Task: Check the sale-to-list ratio of large kitchen in the last 5 years.
Action: Mouse moved to (983, 222)
Screenshot: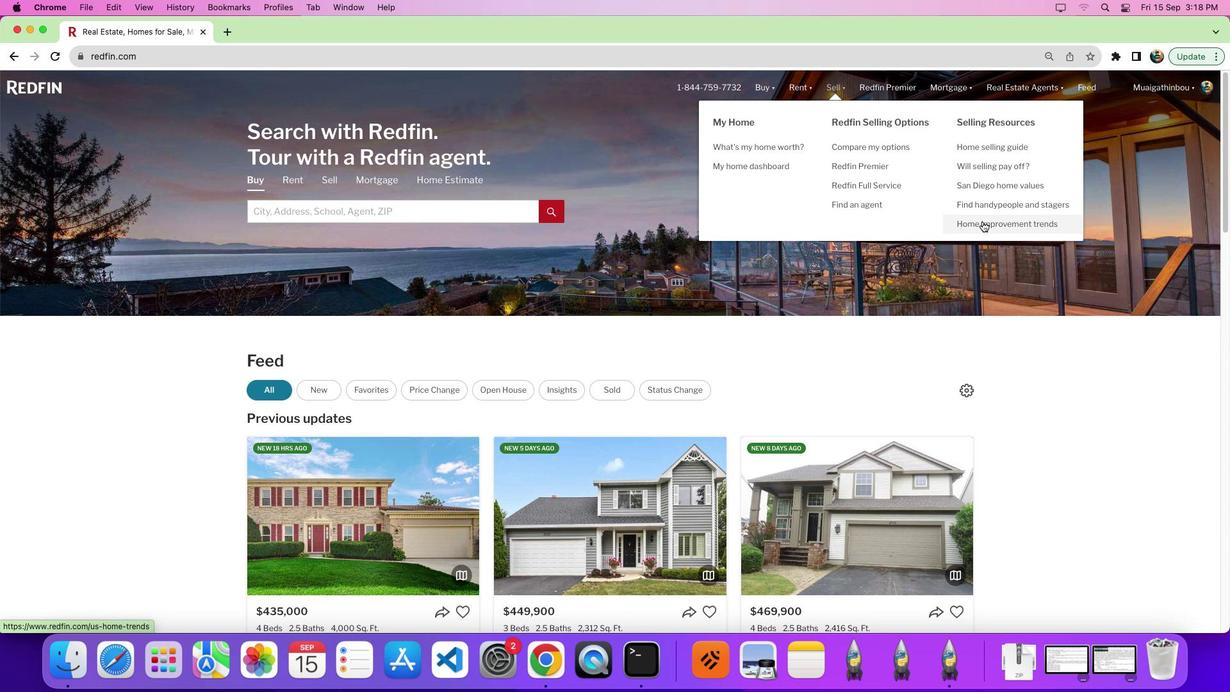 
Action: Mouse pressed left at (983, 222)
Screenshot: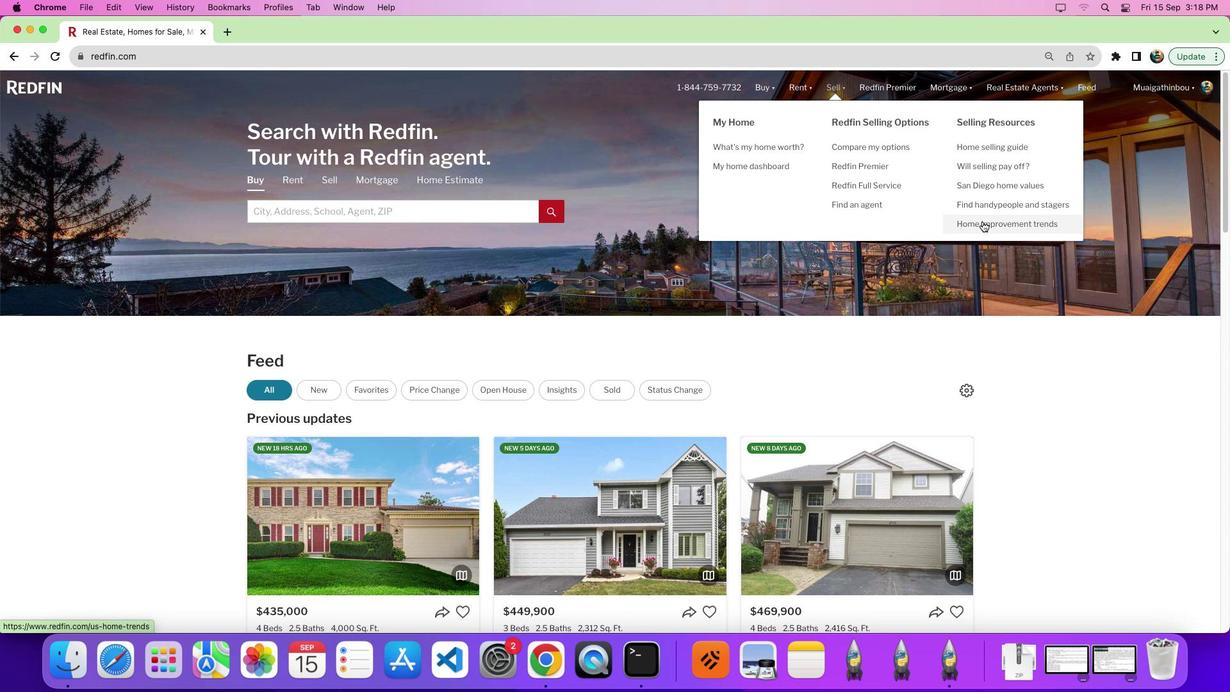 
Action: Mouse pressed left at (983, 222)
Screenshot: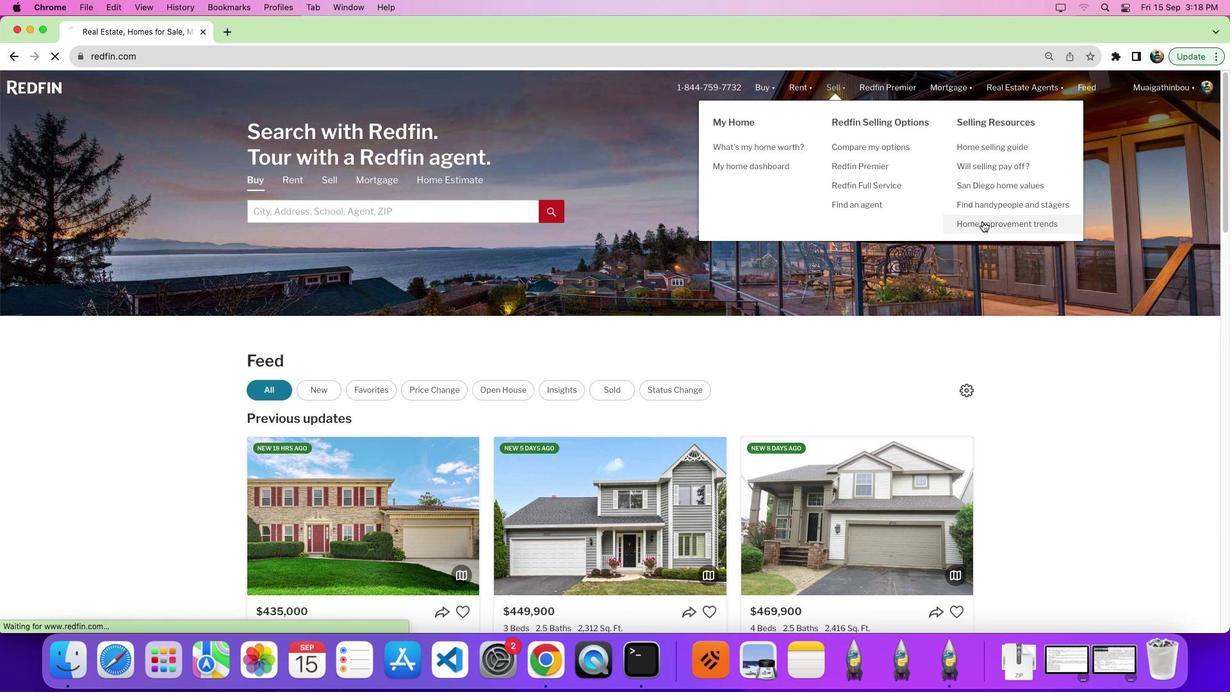
Action: Mouse moved to (344, 247)
Screenshot: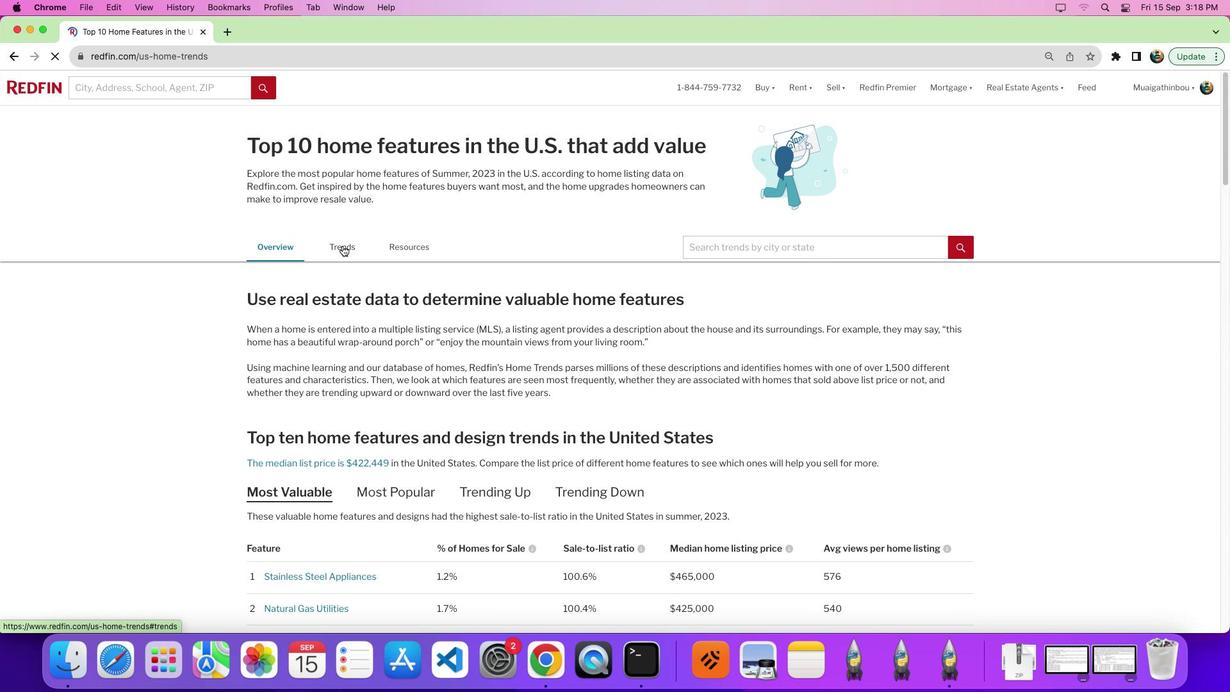 
Action: Mouse pressed left at (344, 247)
Screenshot: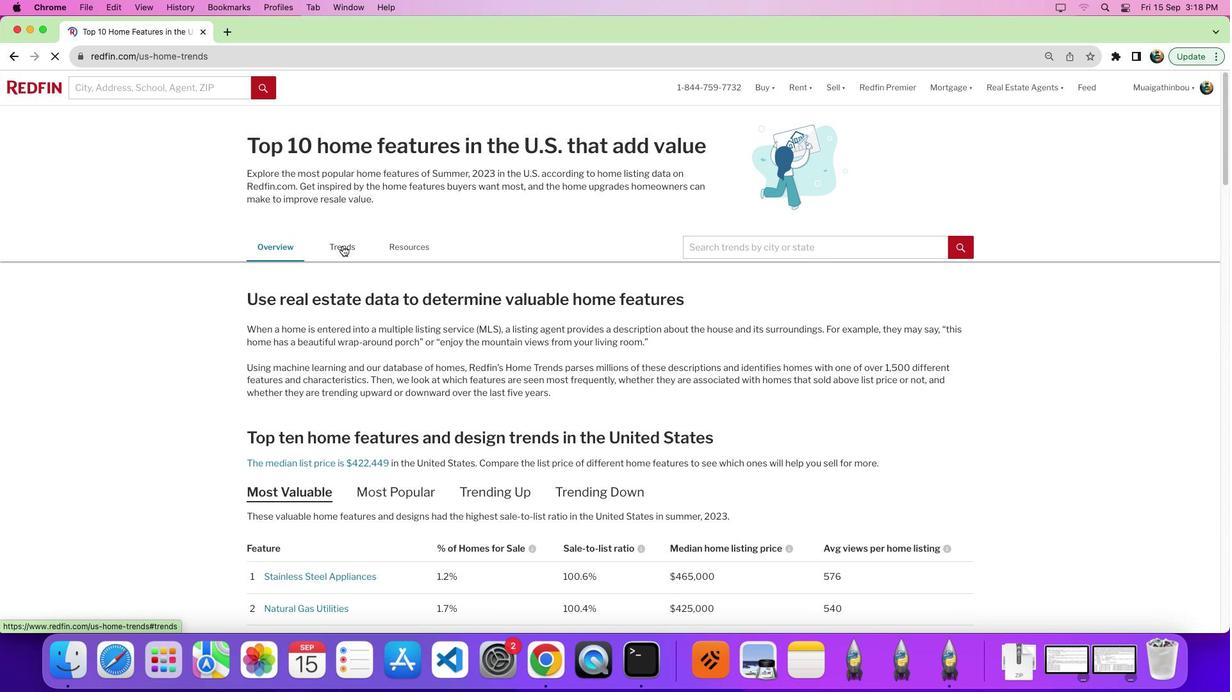 
Action: Mouse moved to (537, 345)
Screenshot: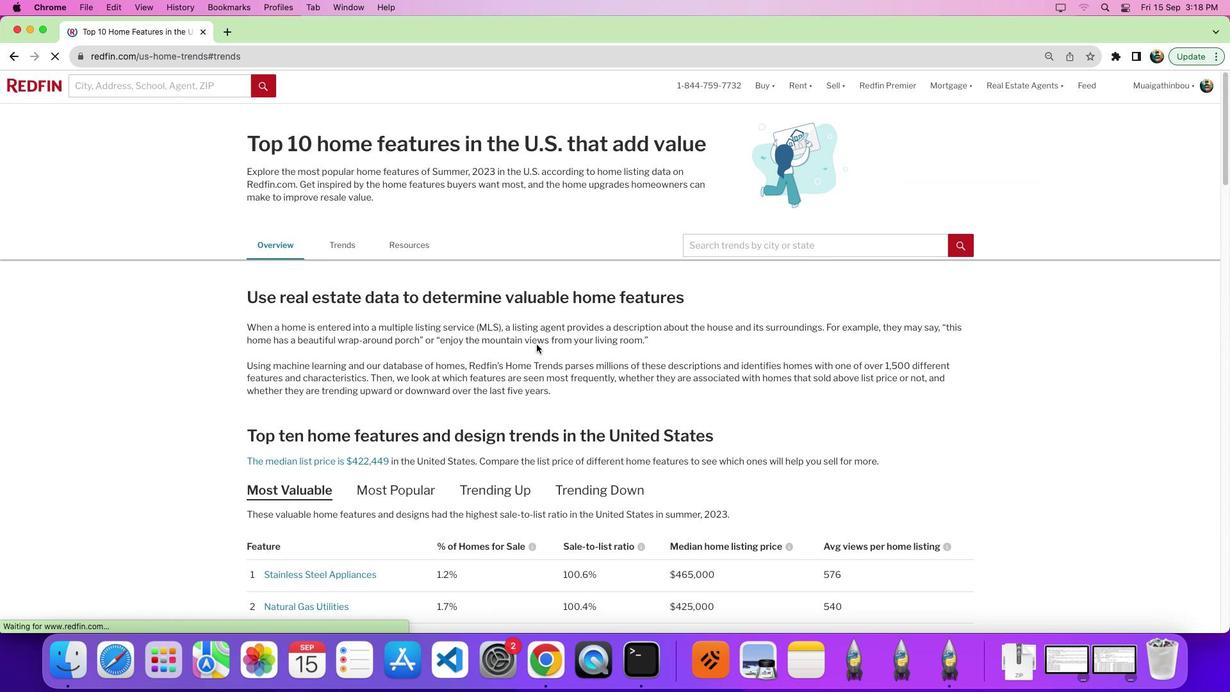 
Action: Mouse scrolled (537, 345) with delta (1, 0)
Screenshot: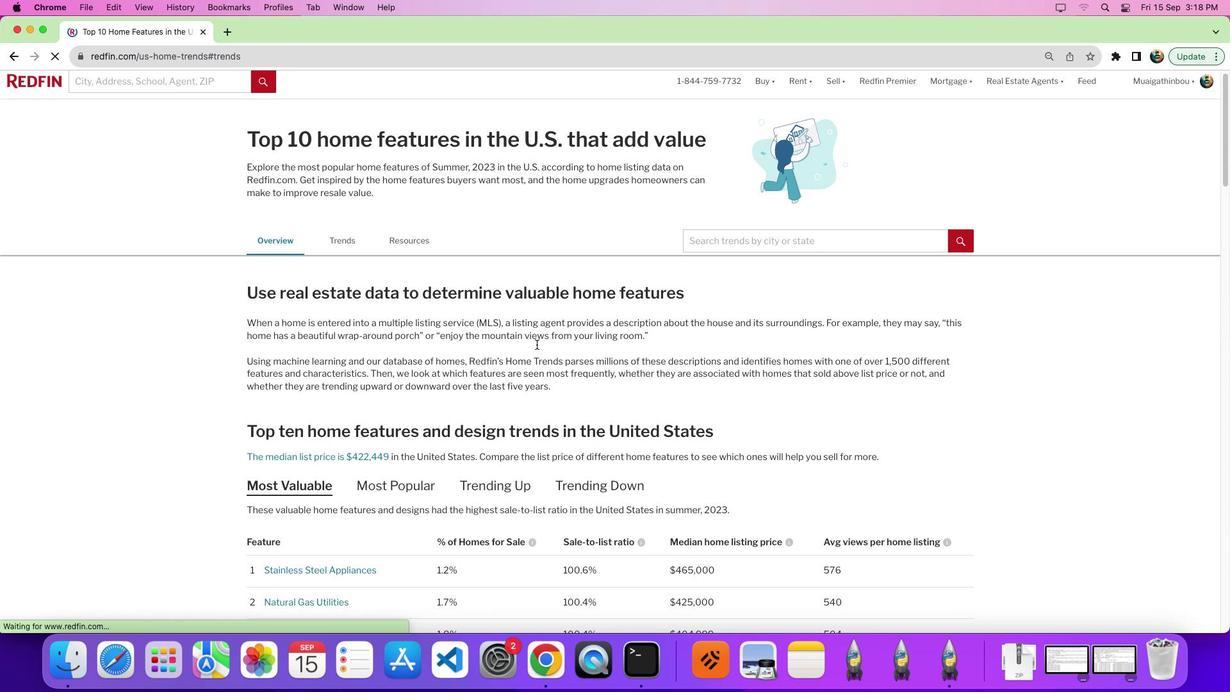 
Action: Mouse moved to (538, 345)
Screenshot: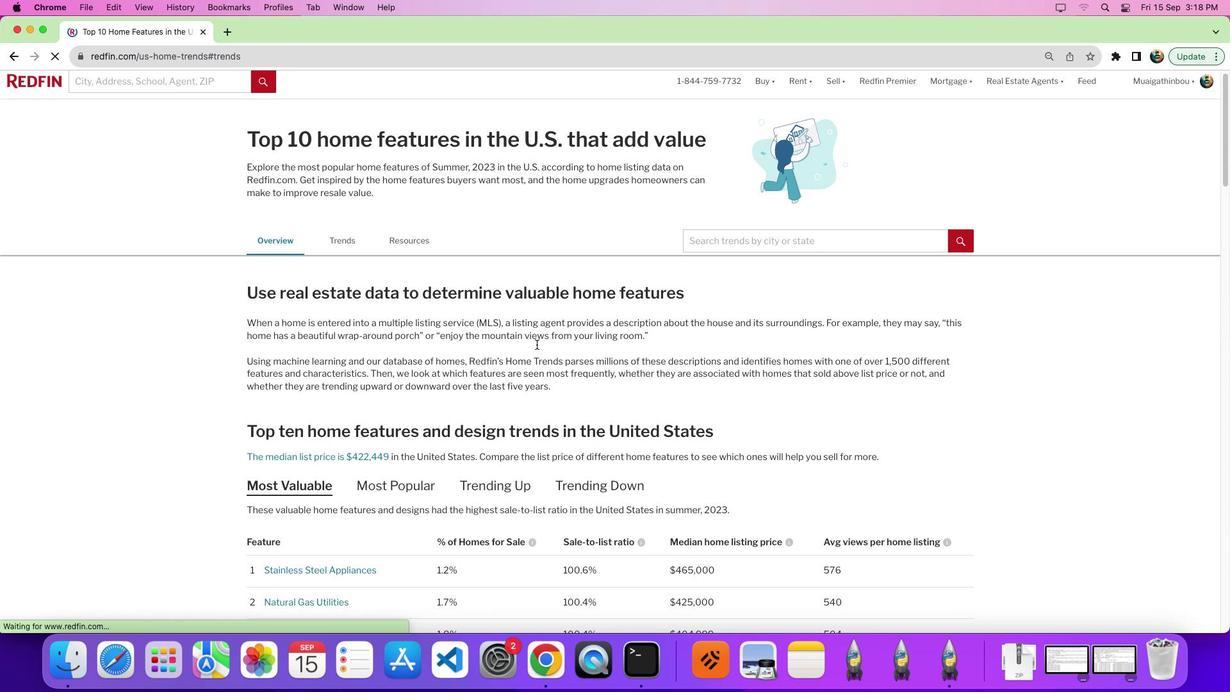 
Action: Mouse scrolled (538, 345) with delta (1, 0)
Screenshot: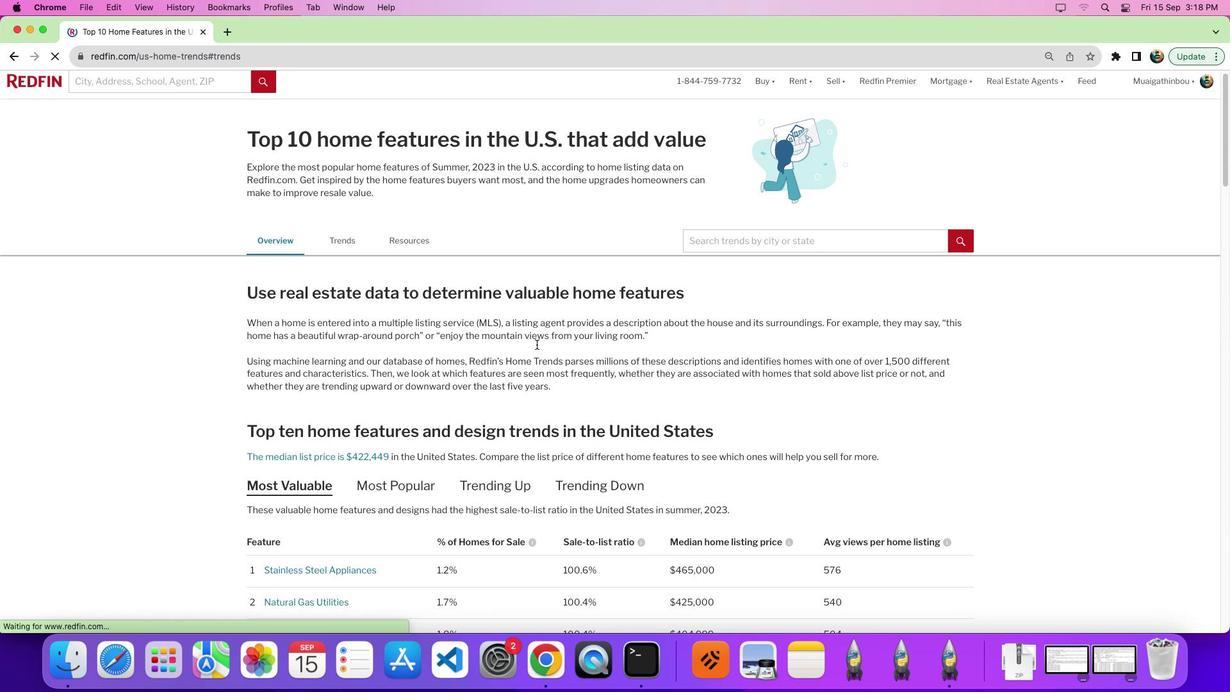
Action: Mouse scrolled (538, 345) with delta (1, -2)
Screenshot: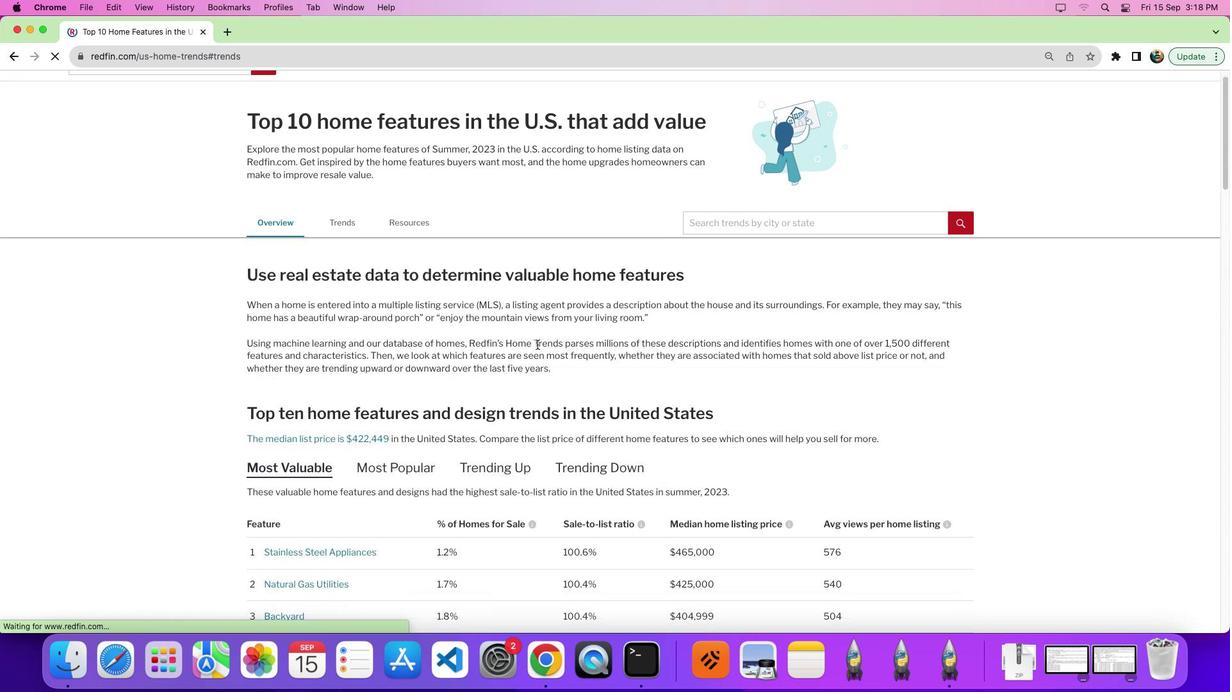 
Action: Mouse moved to (547, 428)
Screenshot: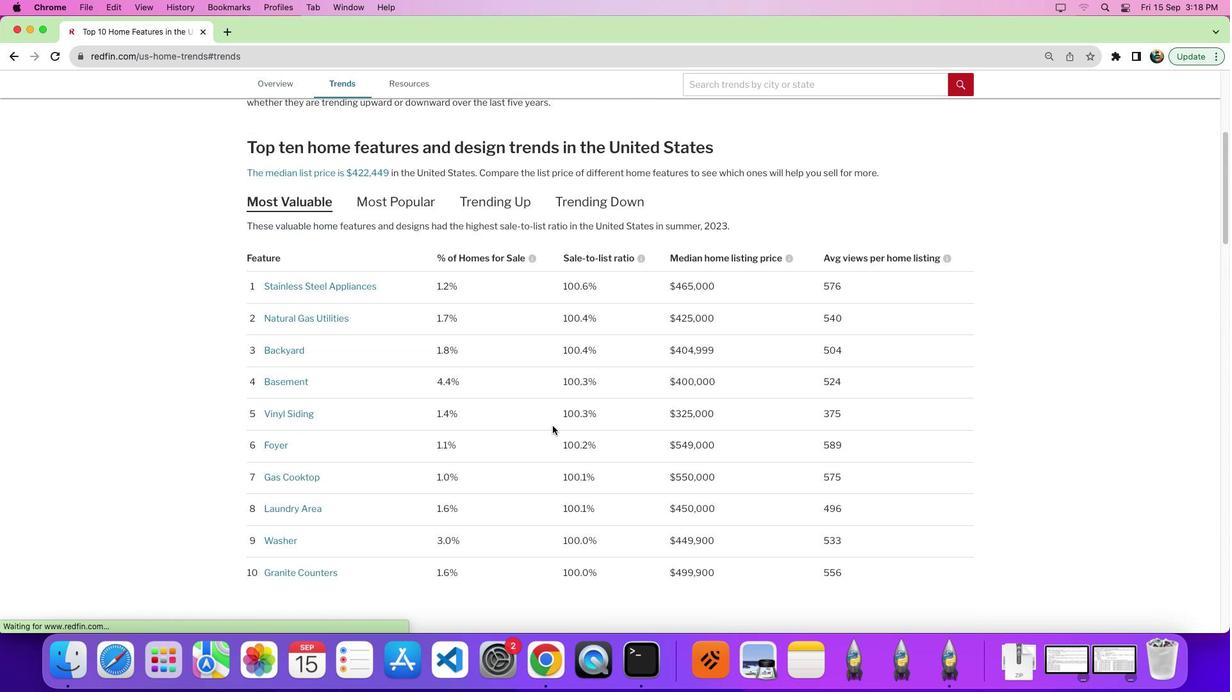 
Action: Mouse scrolled (547, 428) with delta (1, 0)
Screenshot: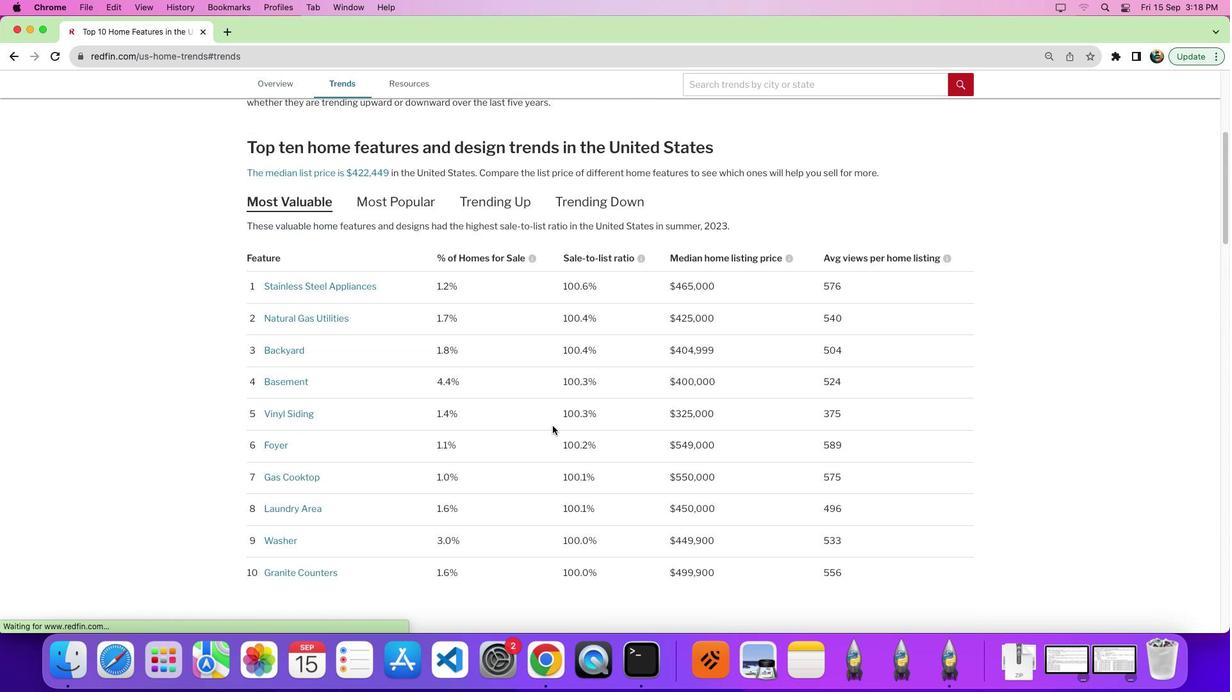 
Action: Mouse moved to (547, 428)
Screenshot: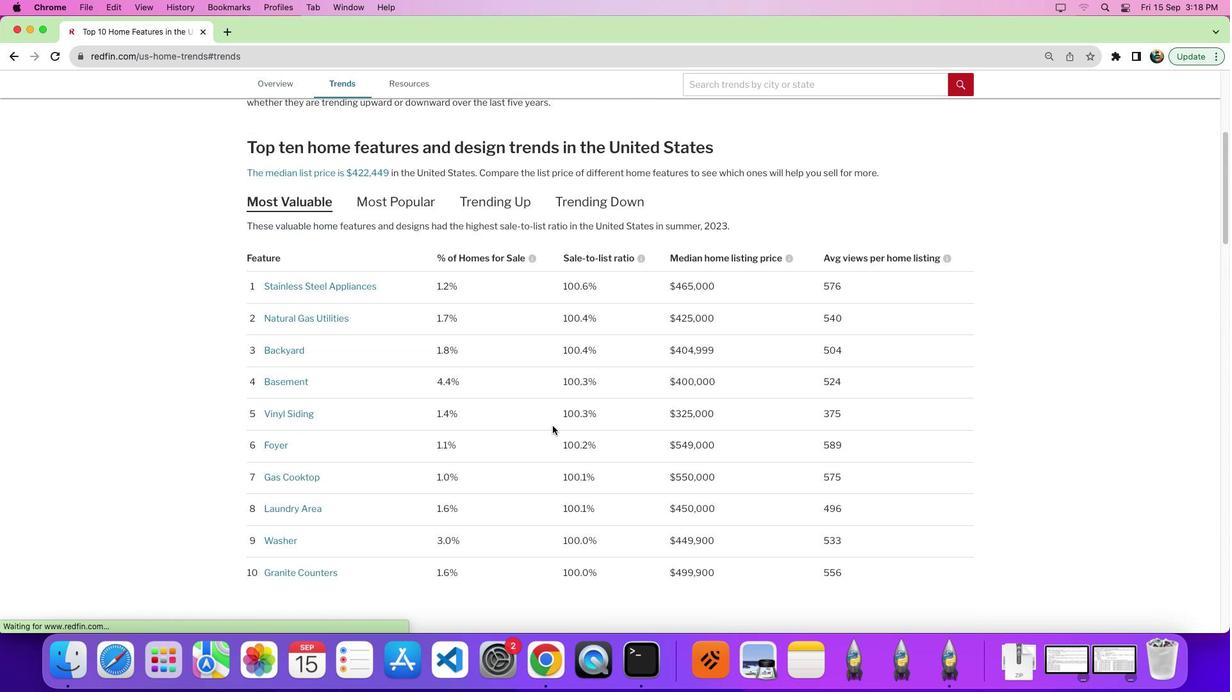 
Action: Mouse scrolled (547, 428) with delta (1, 0)
Screenshot: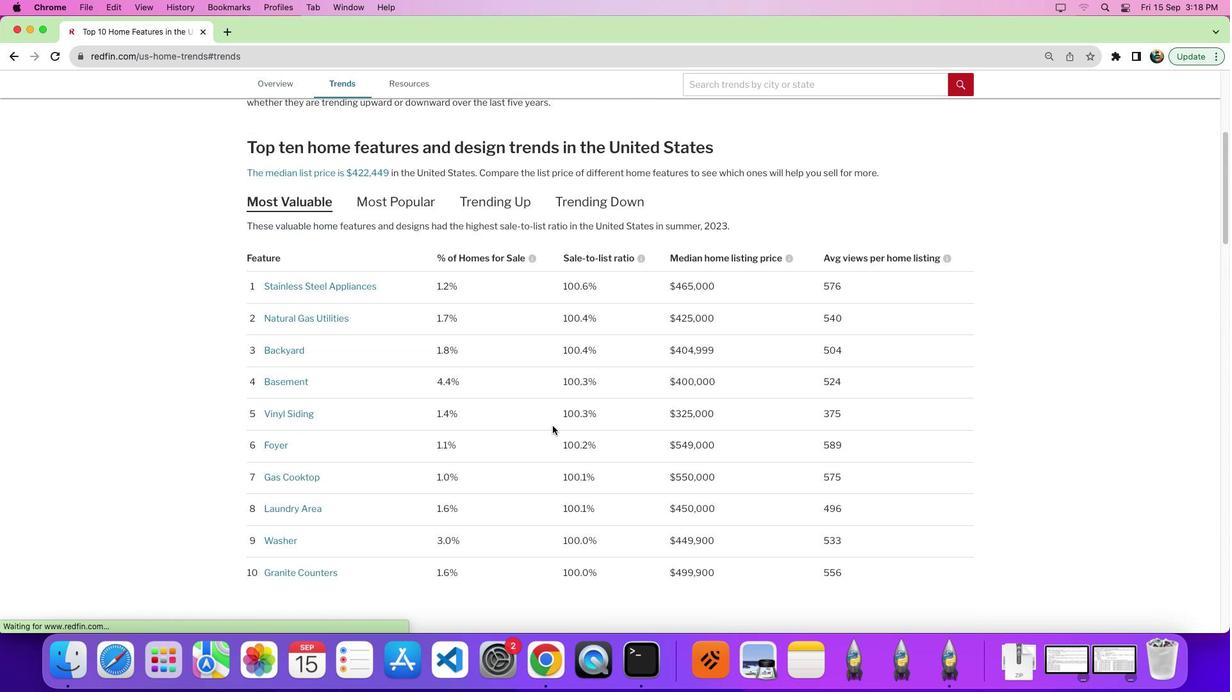 
Action: Mouse moved to (548, 428)
Screenshot: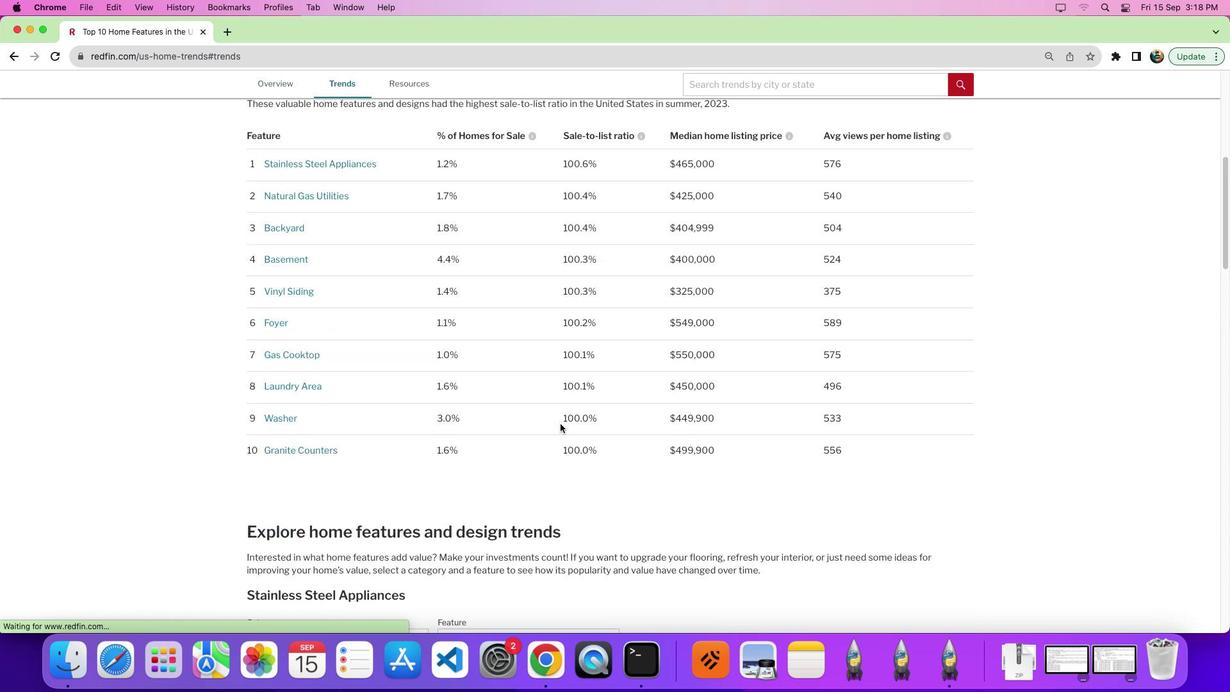 
Action: Mouse scrolled (548, 428) with delta (1, -3)
Screenshot: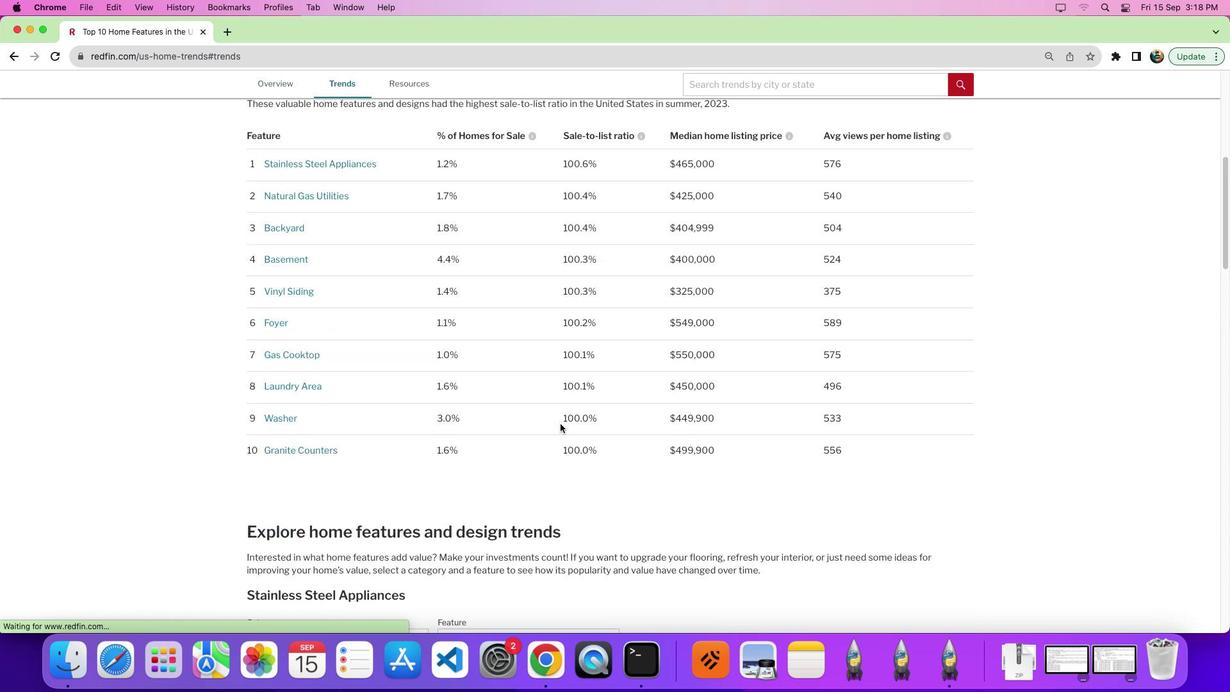 
Action: Mouse moved to (590, 417)
Screenshot: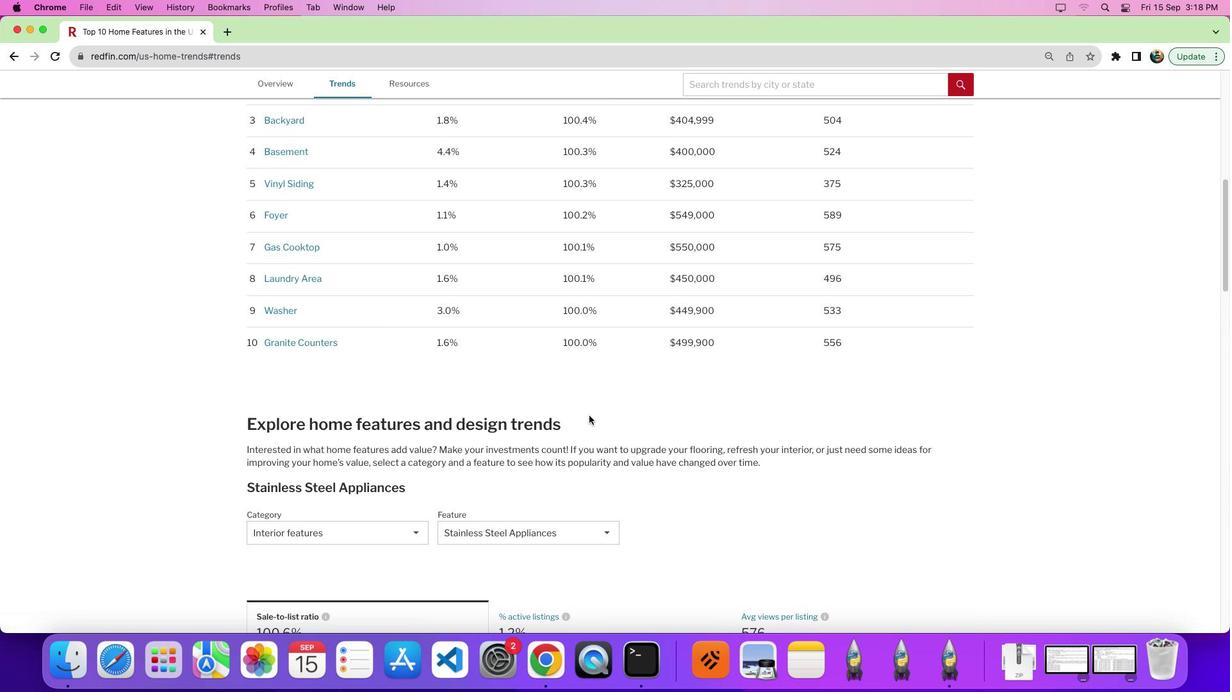 
Action: Mouse scrolled (590, 417) with delta (1, 0)
Screenshot: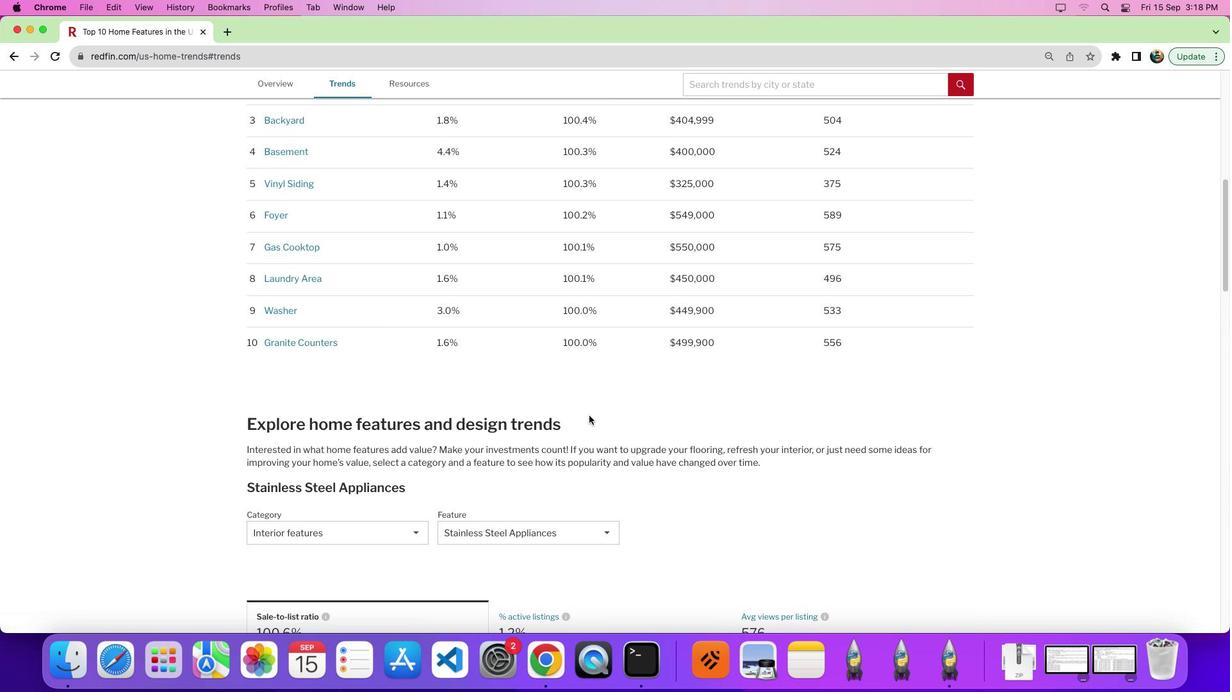 
Action: Mouse scrolled (590, 417) with delta (1, 0)
Screenshot: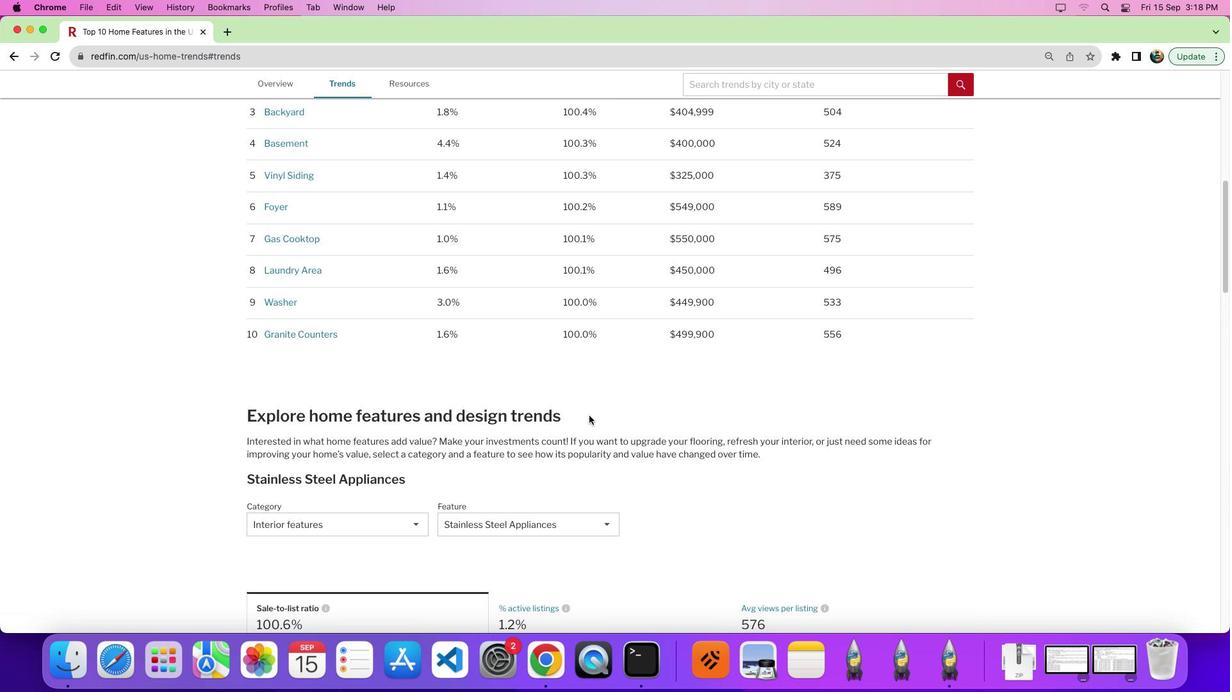 
Action: Mouse scrolled (590, 417) with delta (1, -1)
Screenshot: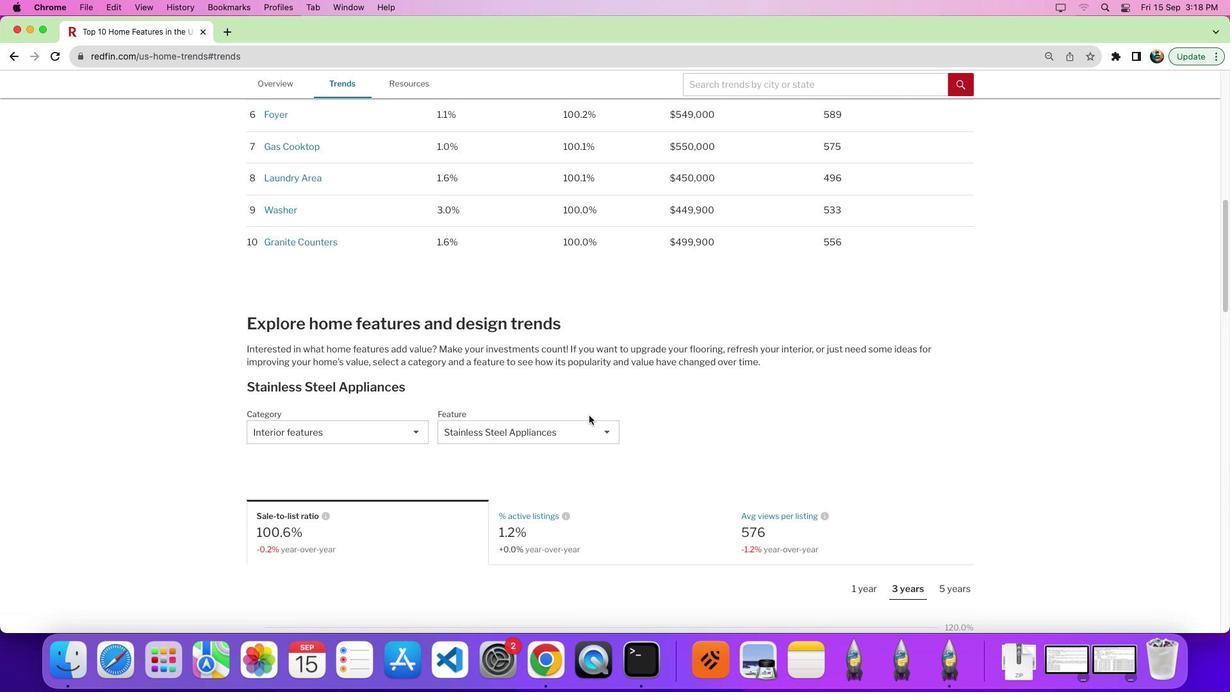 
Action: Mouse moved to (342, 349)
Screenshot: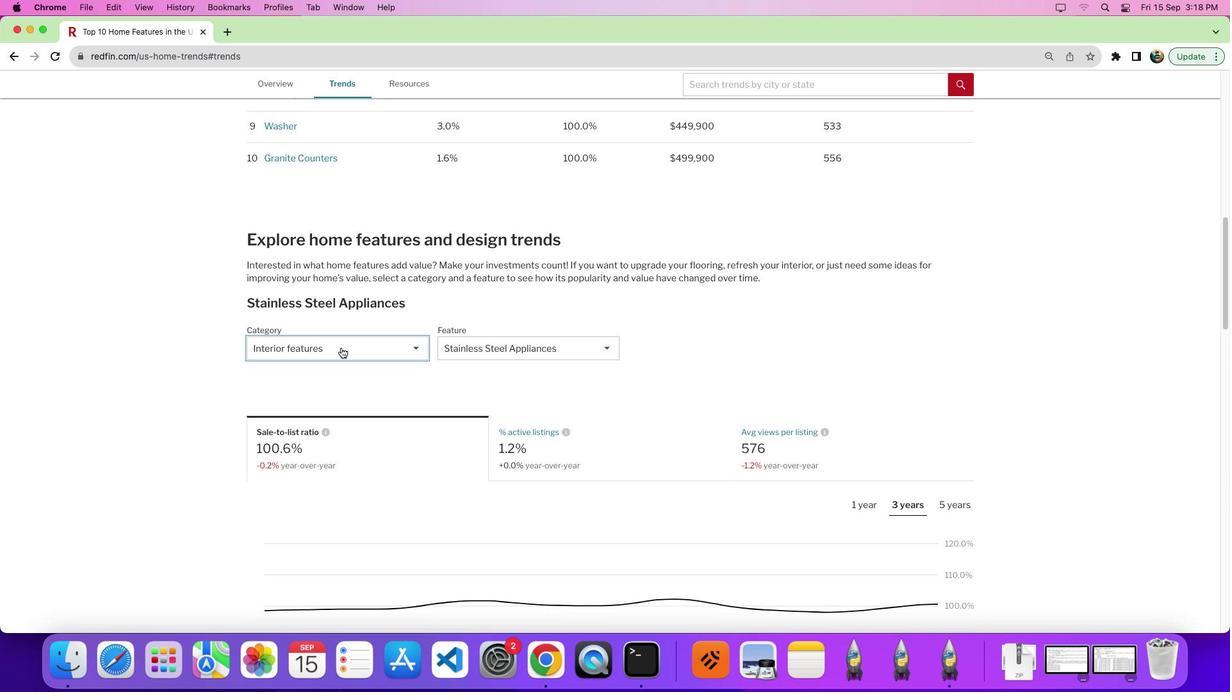 
Action: Mouse pressed left at (342, 349)
Screenshot: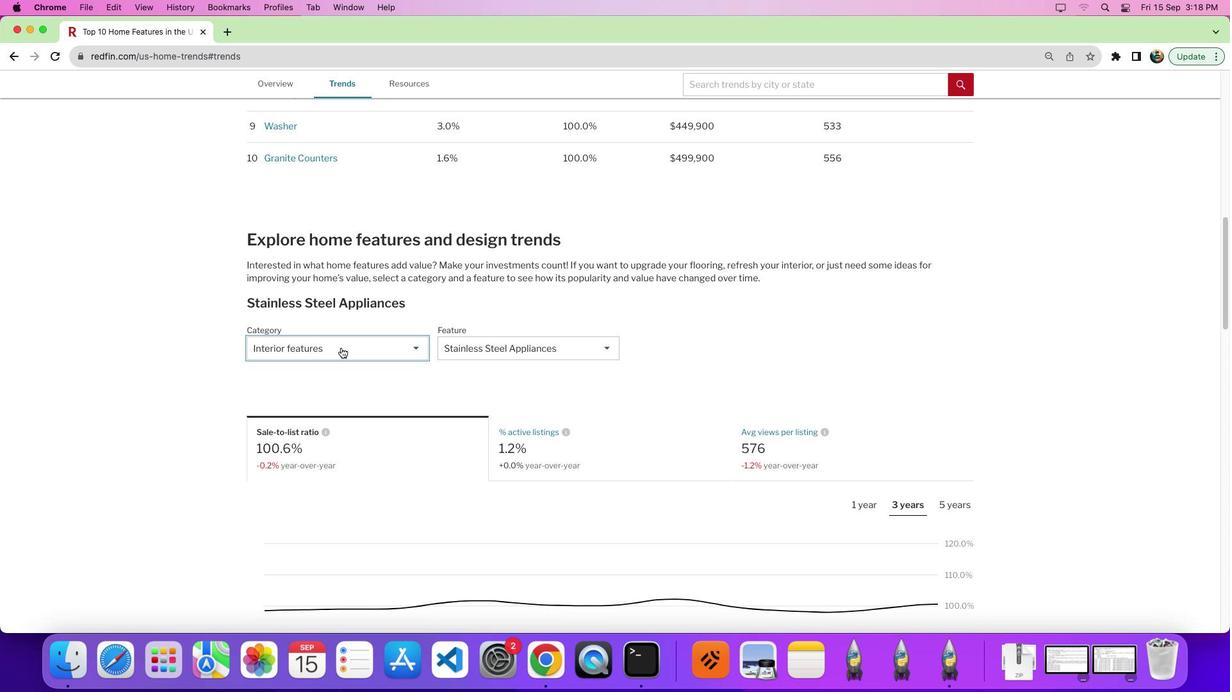 
Action: Mouse moved to (354, 402)
Screenshot: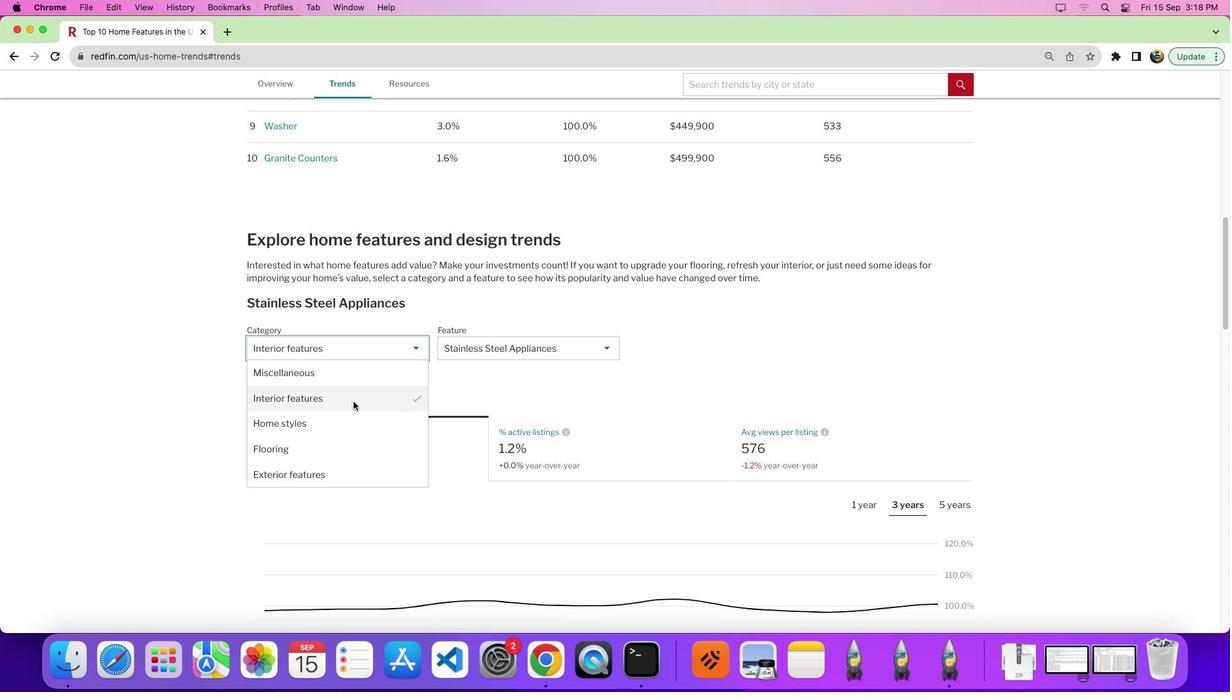 
Action: Mouse pressed left at (354, 402)
Screenshot: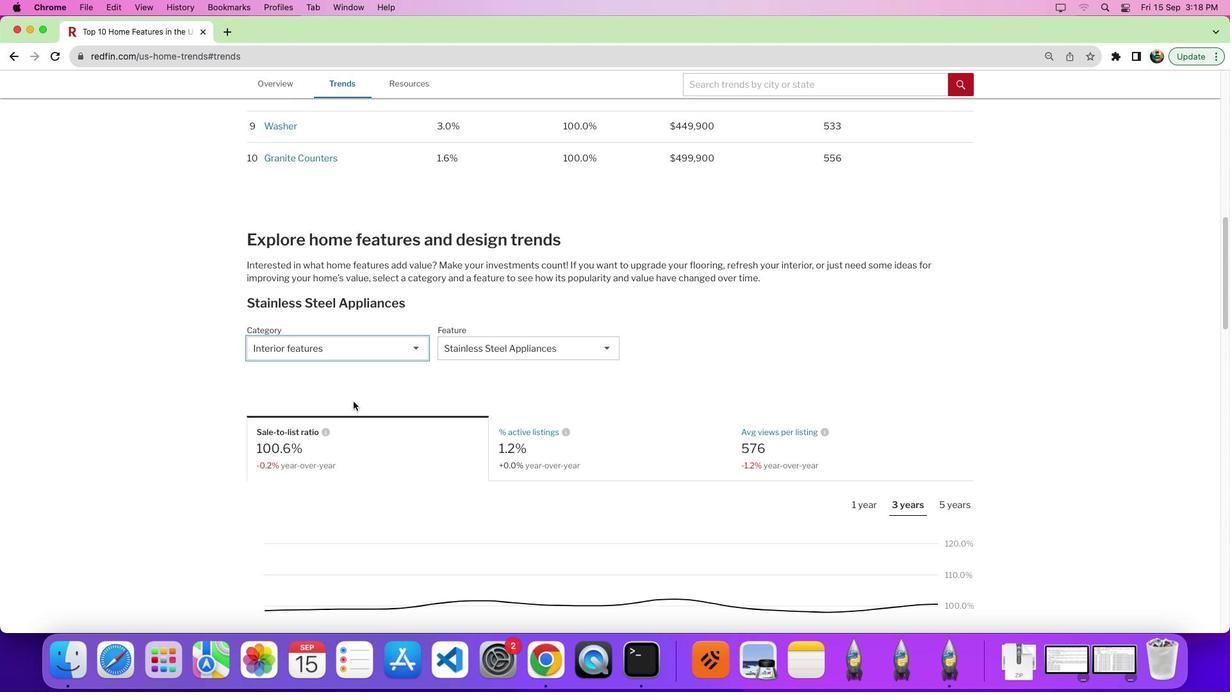 
Action: Mouse moved to (527, 346)
Screenshot: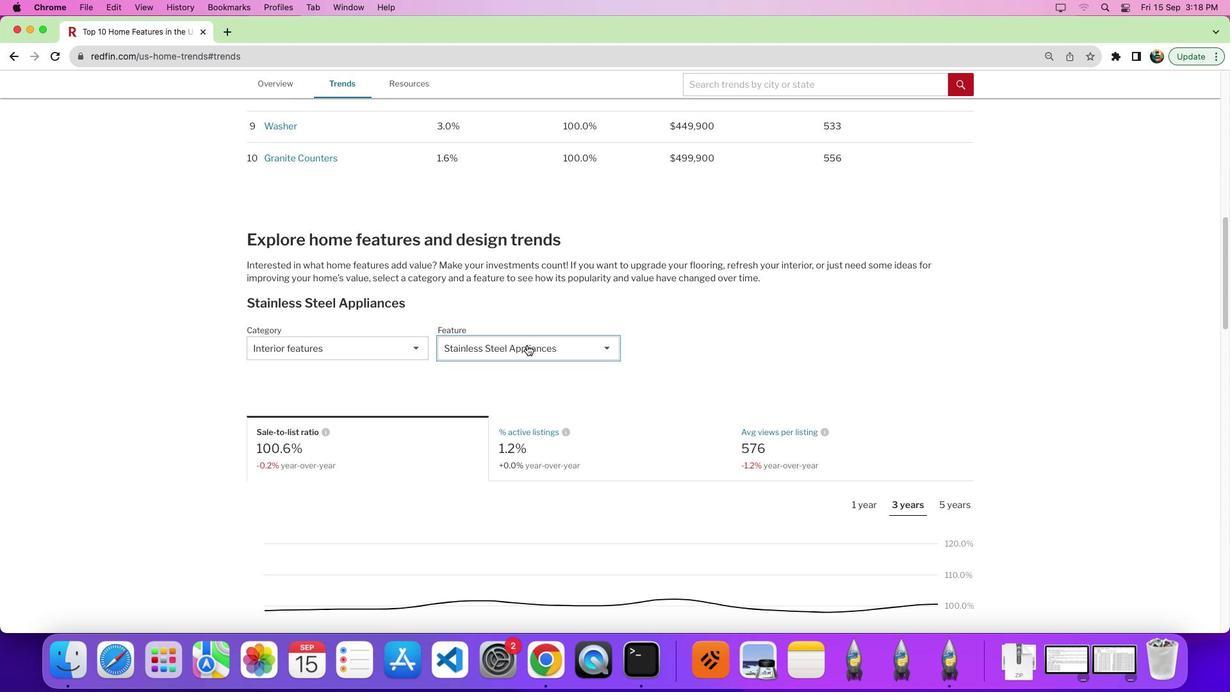 
Action: Mouse pressed left at (527, 346)
Screenshot: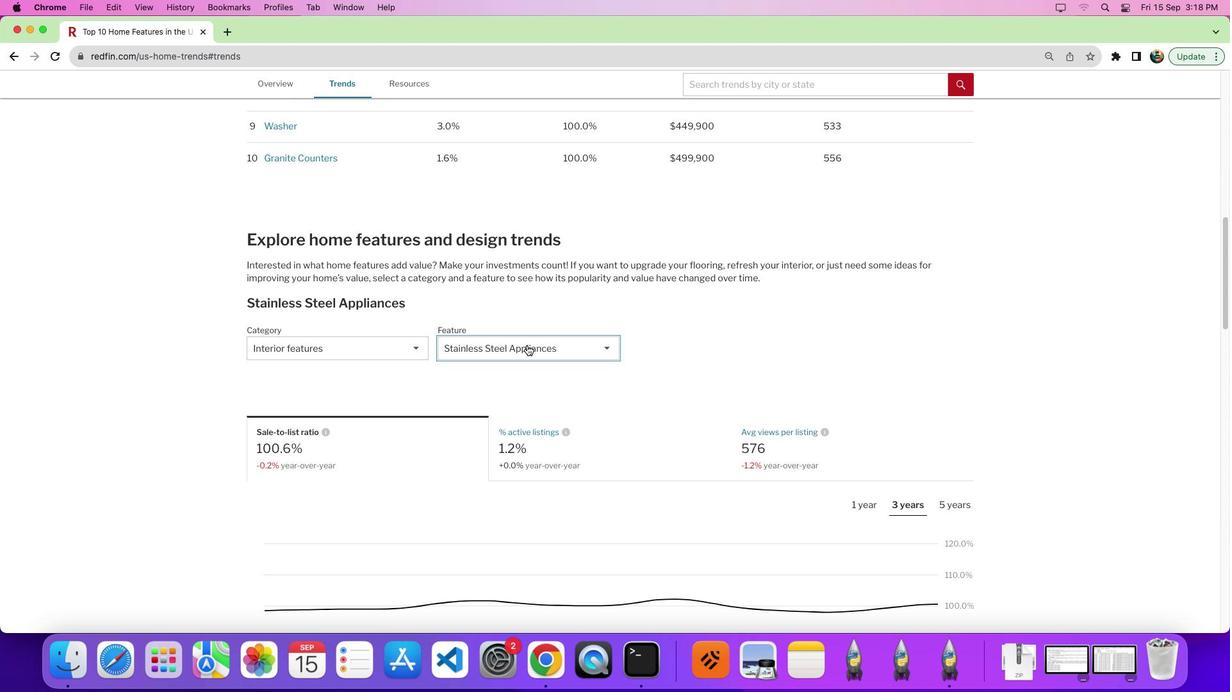 
Action: Mouse moved to (522, 410)
Screenshot: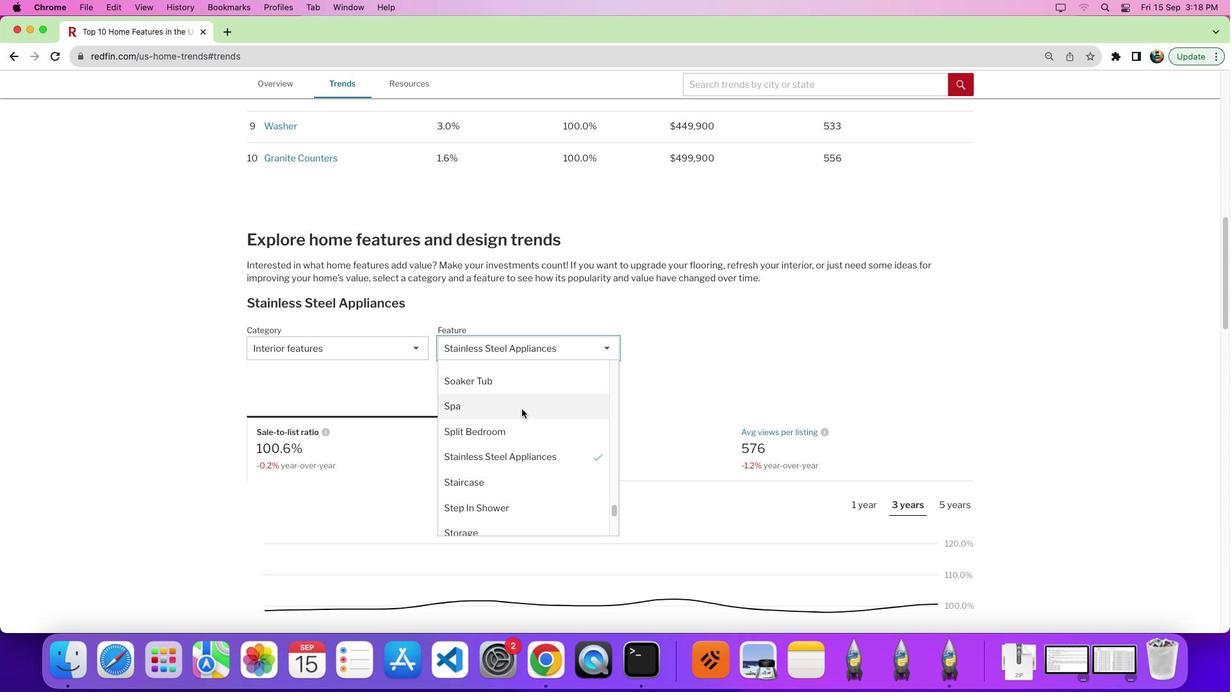 
Action: Mouse scrolled (522, 410) with delta (1, 1)
Screenshot: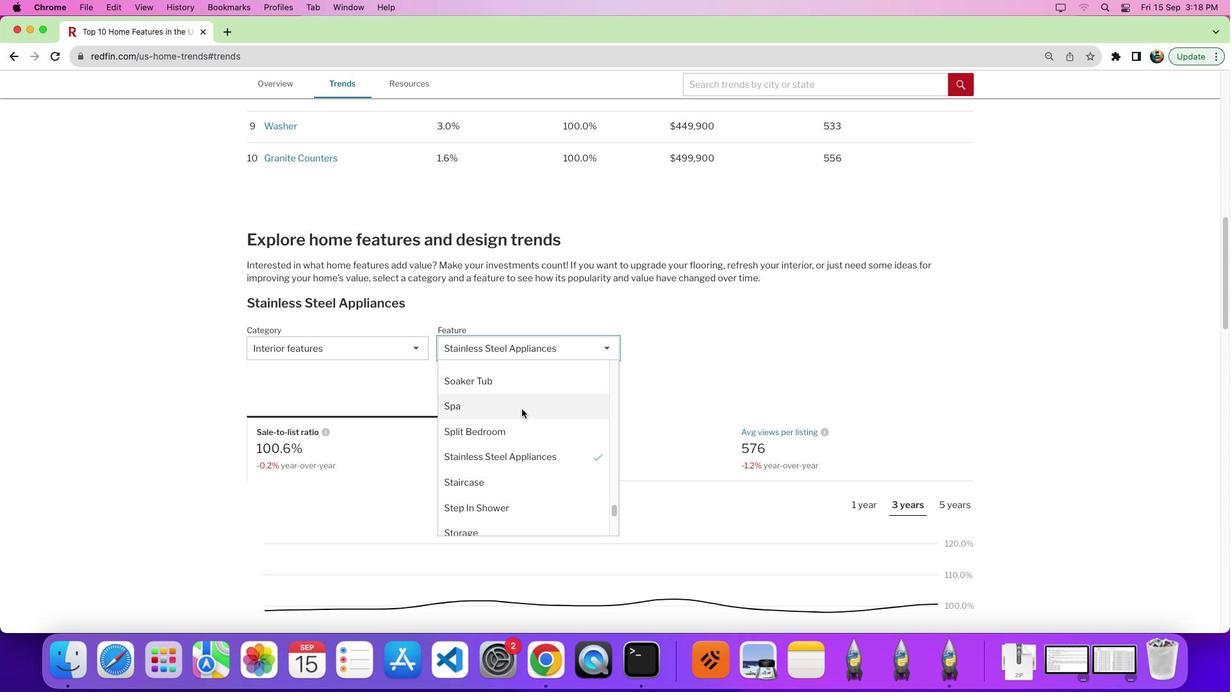 
Action: Mouse moved to (522, 410)
Screenshot: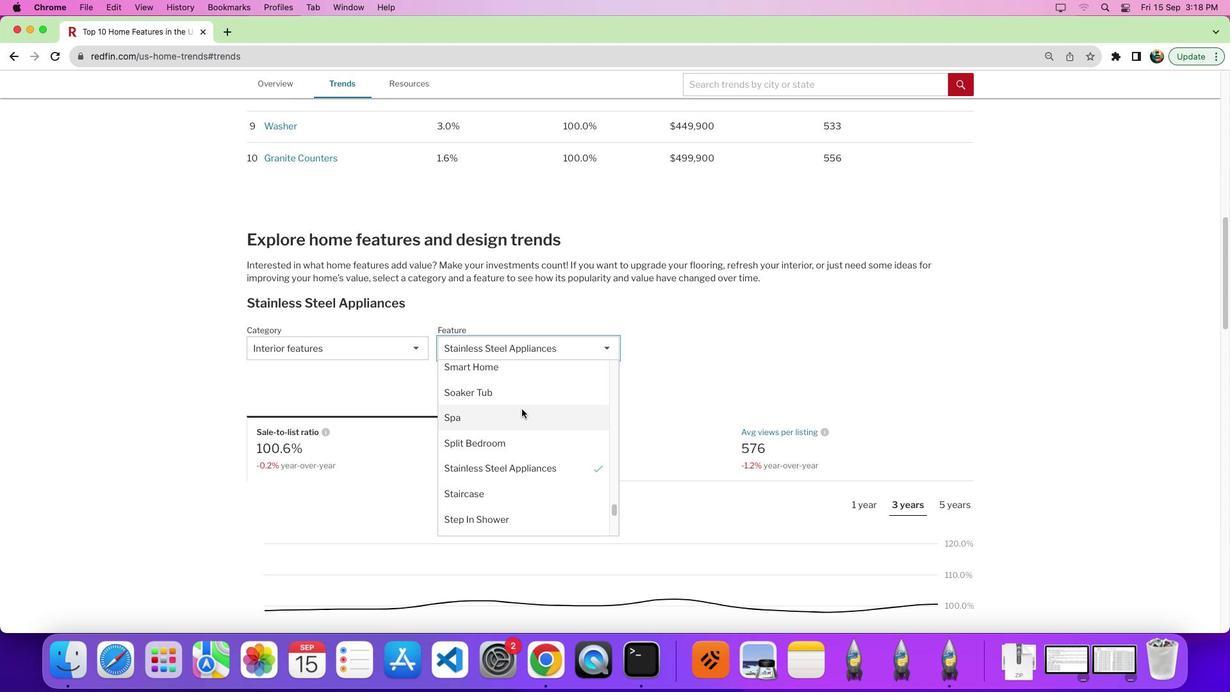 
Action: Mouse scrolled (522, 410) with delta (1, 1)
Screenshot: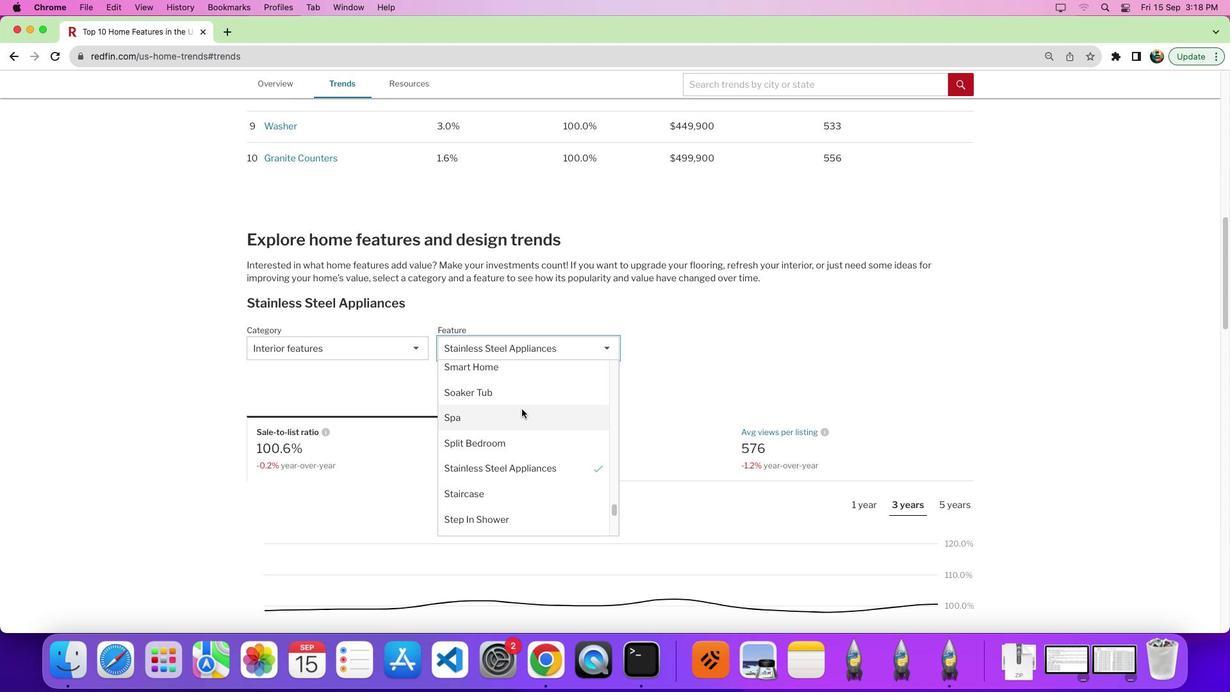 
Action: Mouse scrolled (522, 410) with delta (1, 1)
Screenshot: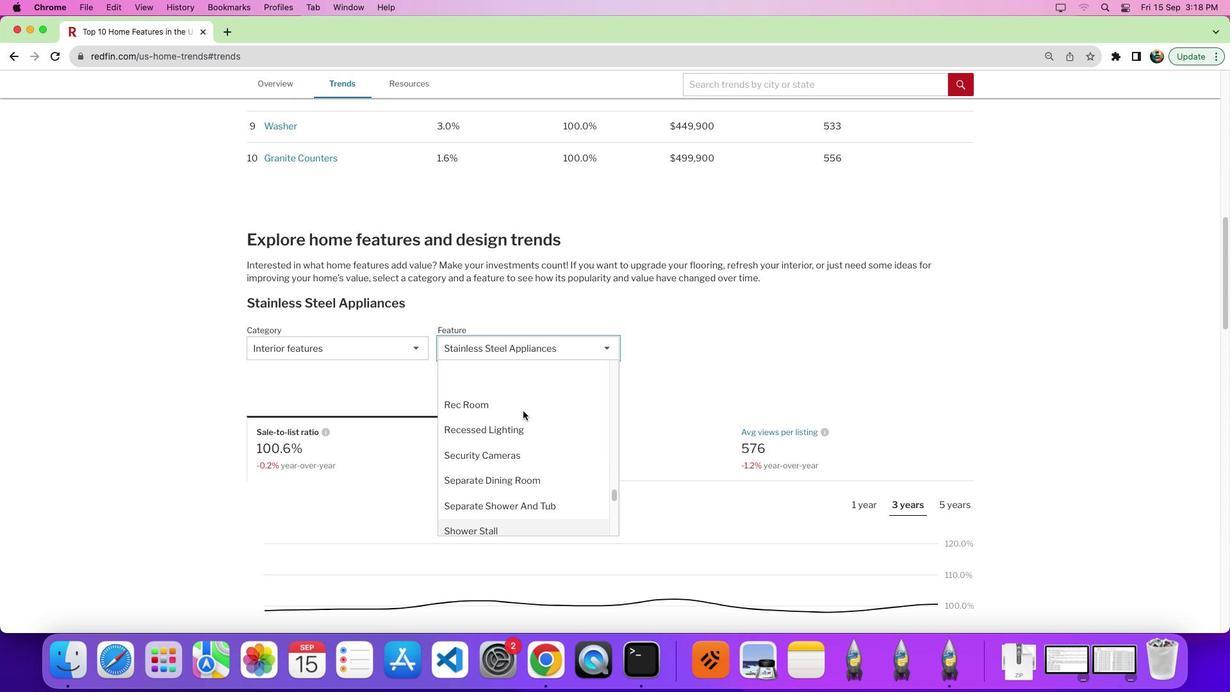 
Action: Mouse moved to (524, 412)
Screenshot: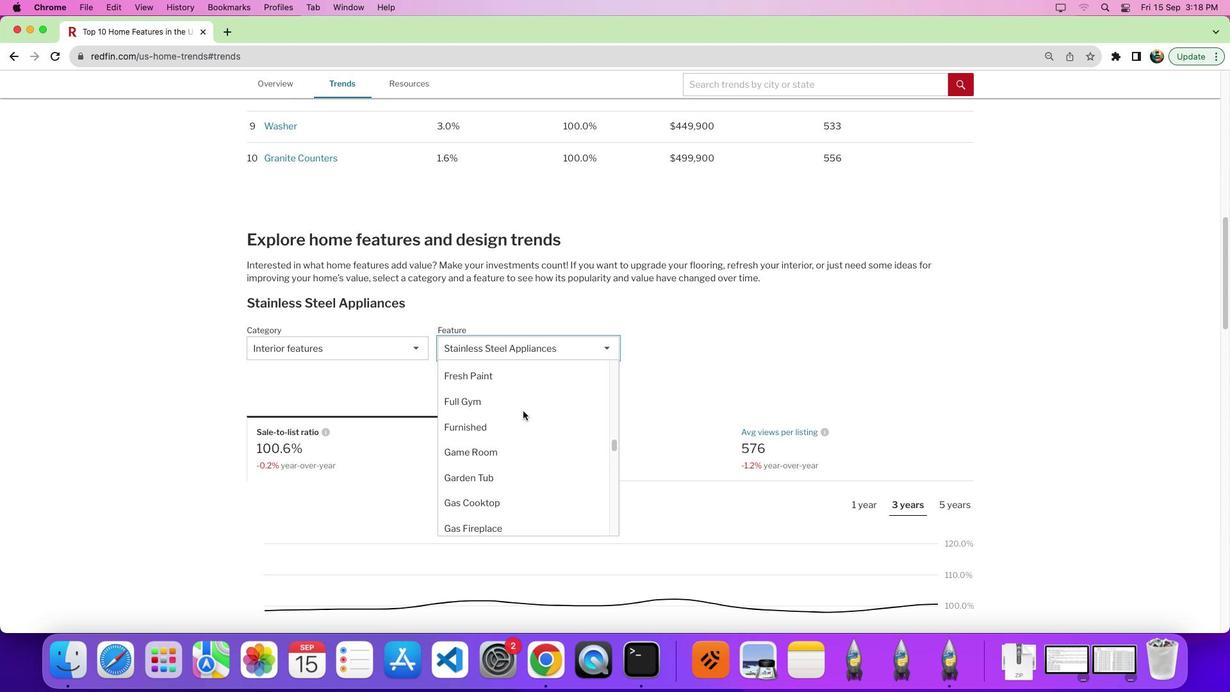
Action: Mouse scrolled (524, 412) with delta (1, 2)
Screenshot: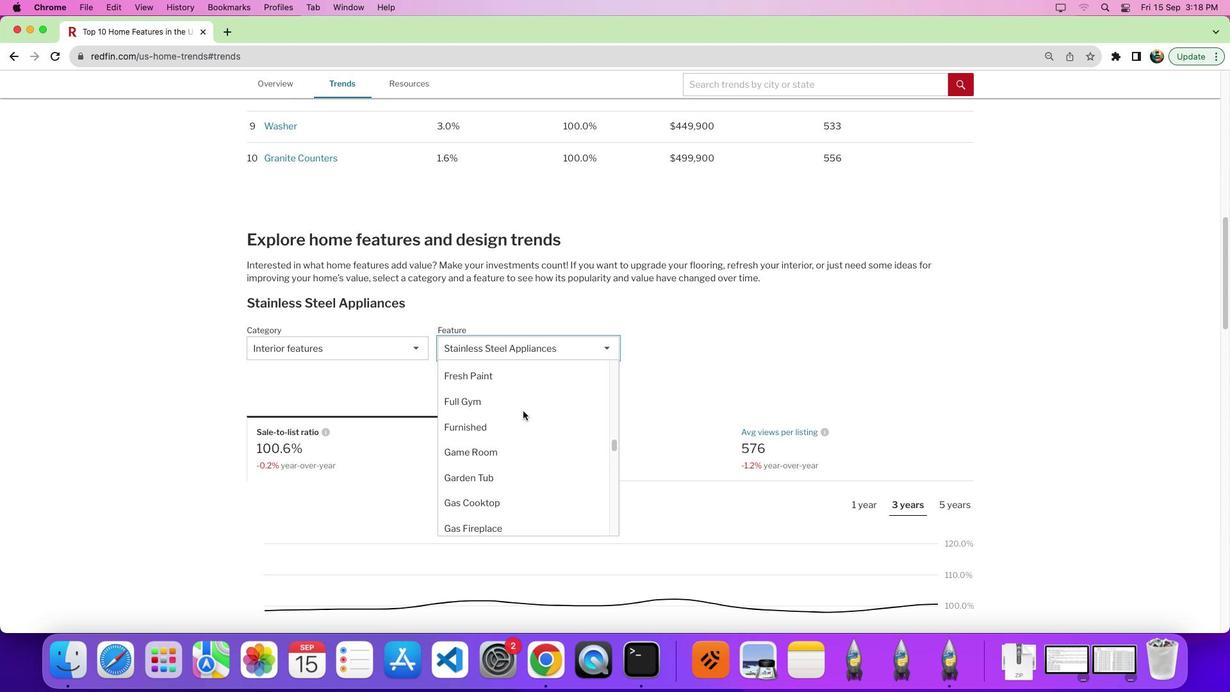 
Action: Mouse moved to (524, 412)
Screenshot: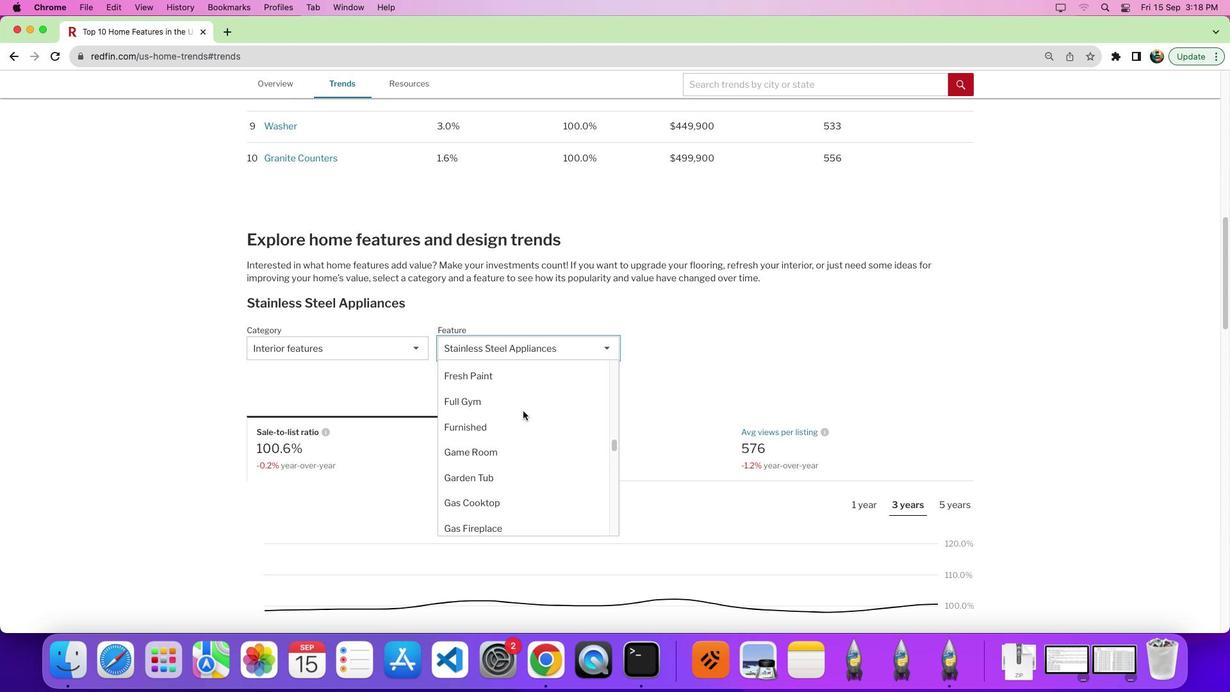 
Action: Mouse scrolled (524, 412) with delta (1, 7)
Screenshot: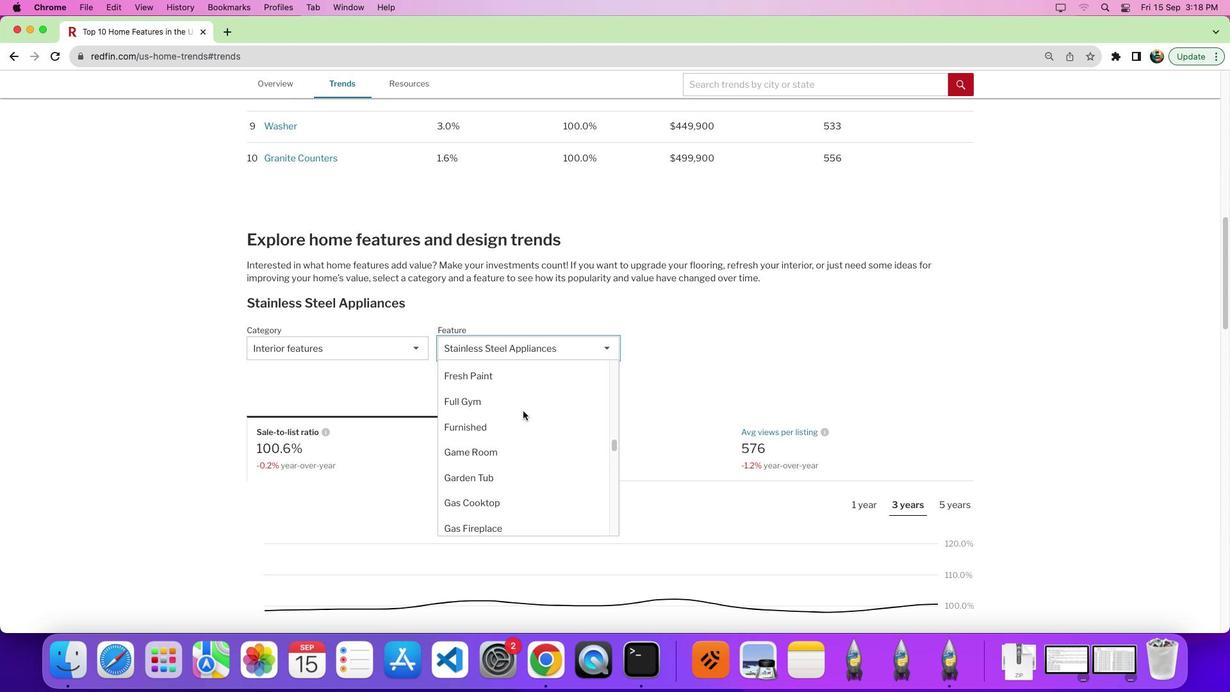 
Action: Mouse moved to (524, 412)
Screenshot: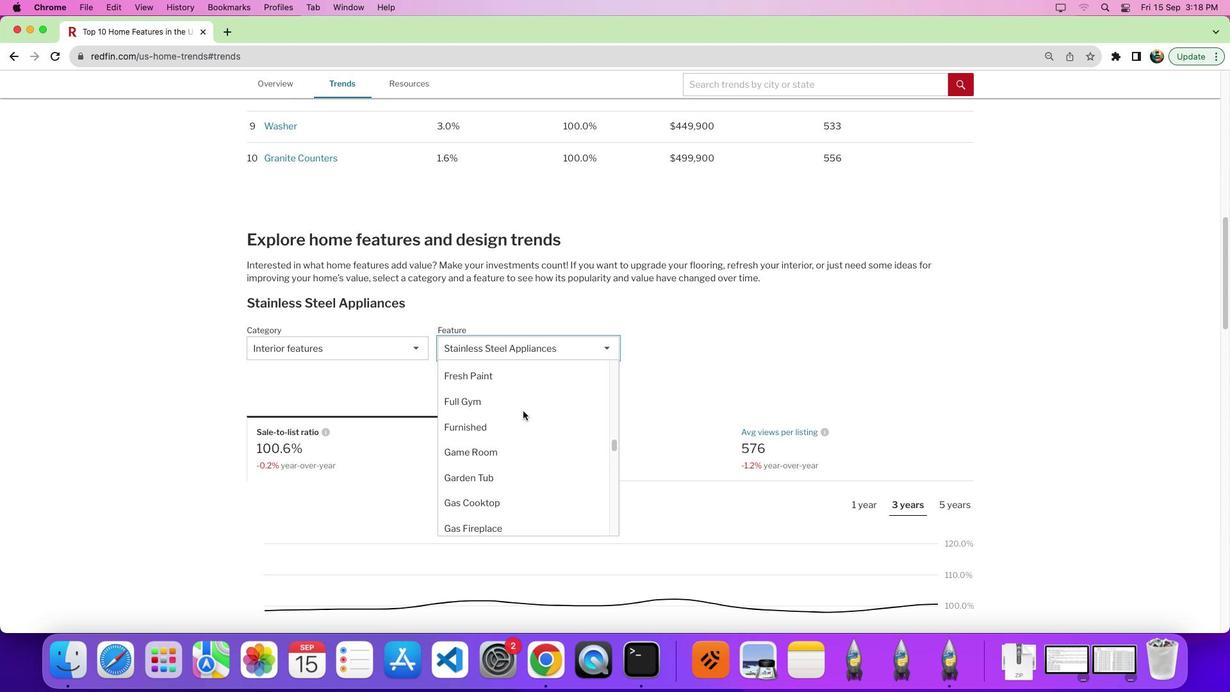 
Action: Mouse scrolled (524, 412) with delta (1, 10)
Screenshot: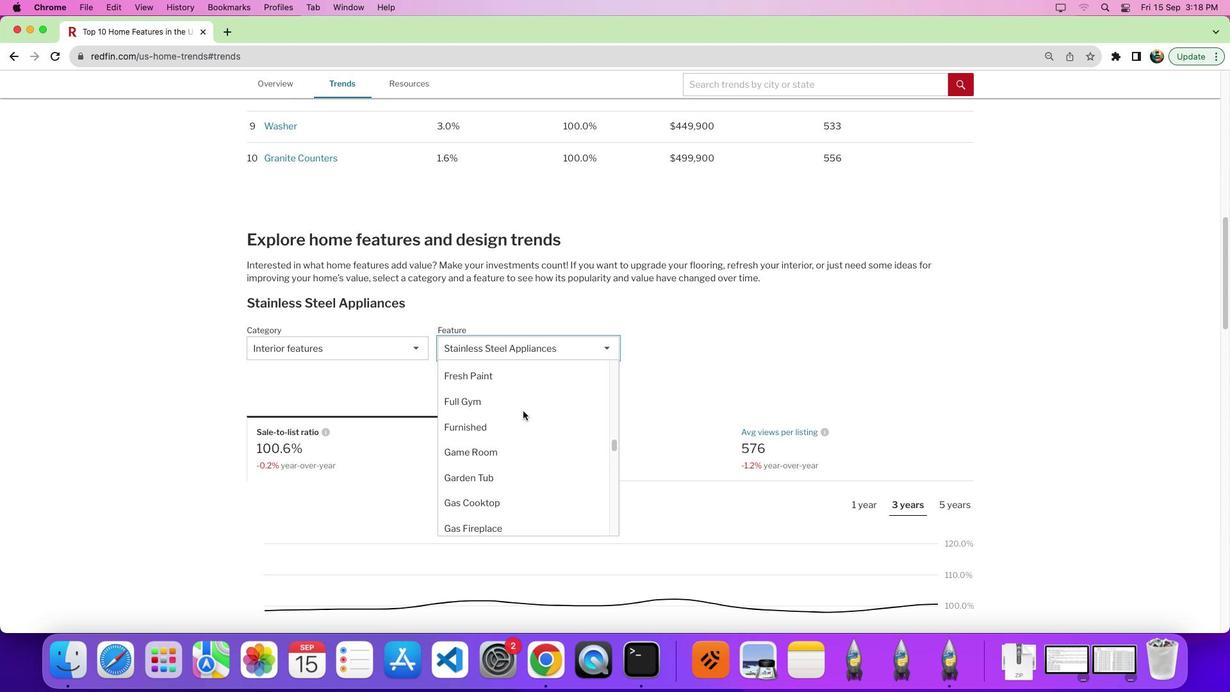 
Action: Mouse scrolled (524, 412) with delta (1, 10)
Screenshot: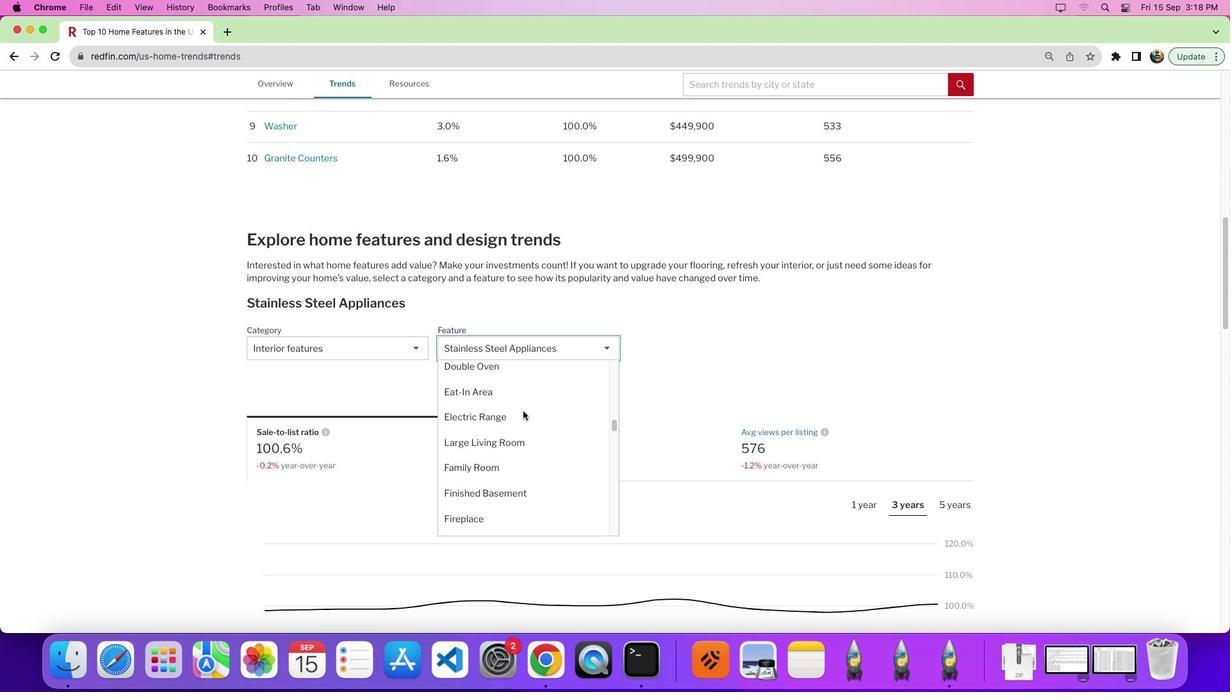 
Action: Mouse moved to (524, 412)
Screenshot: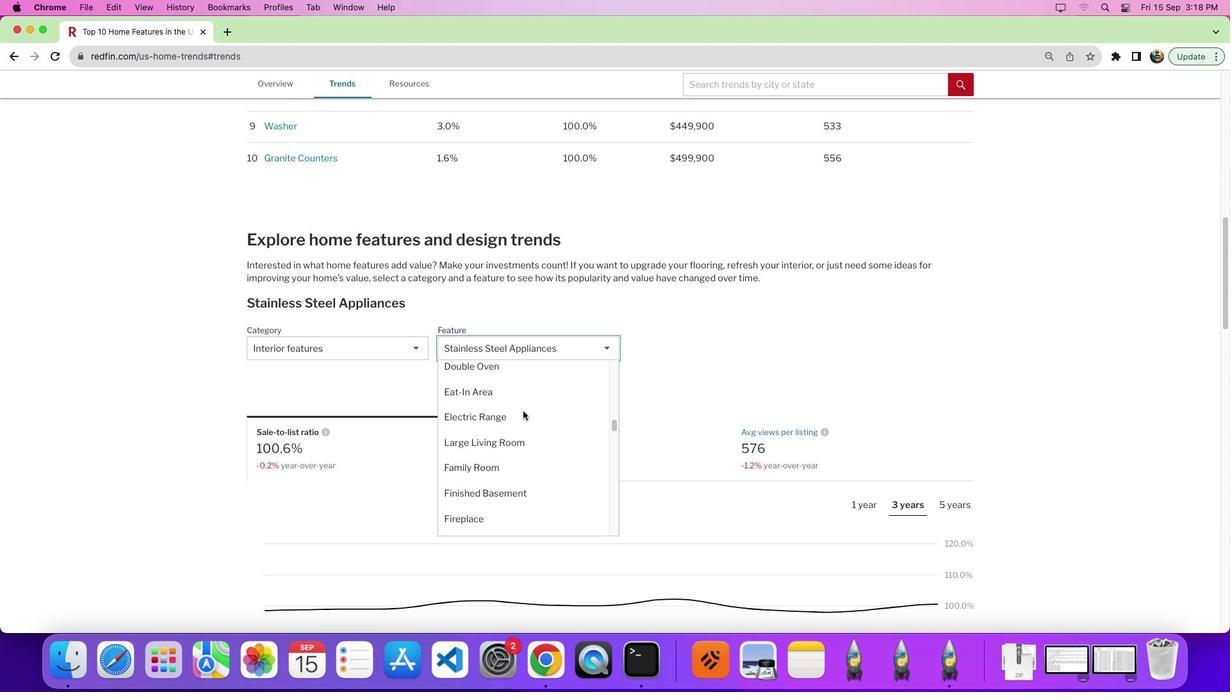 
Action: Mouse scrolled (524, 412) with delta (1, 1)
Screenshot: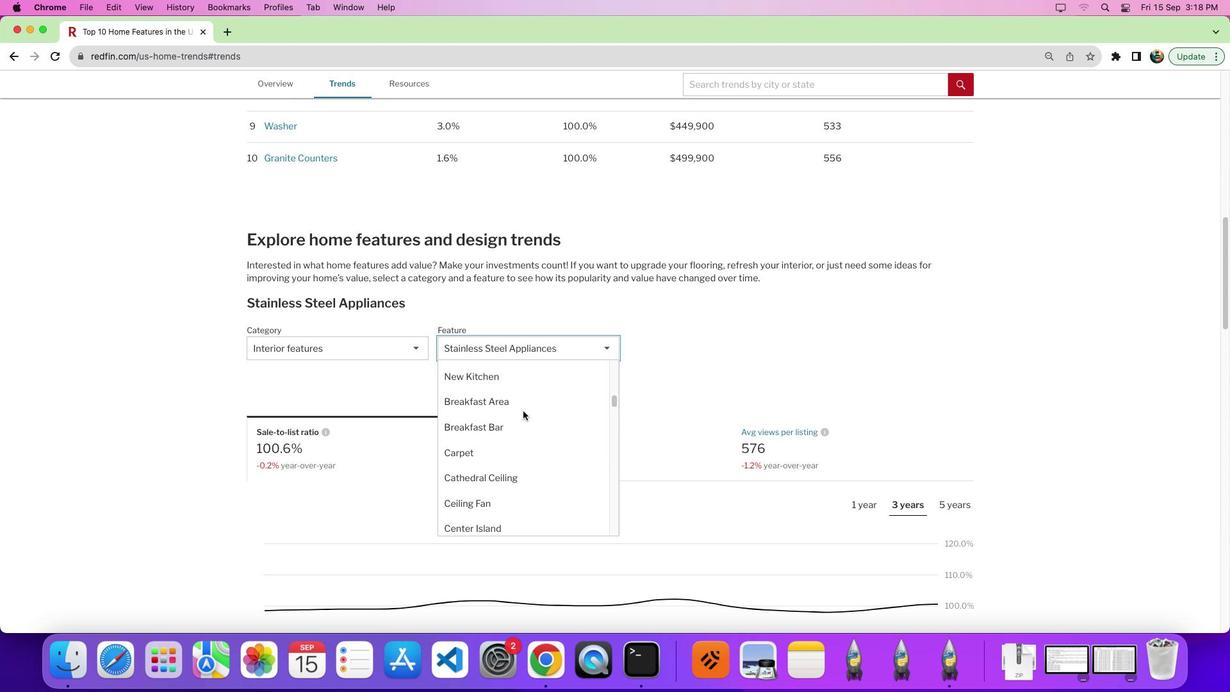 
Action: Mouse scrolled (524, 412) with delta (1, 2)
Screenshot: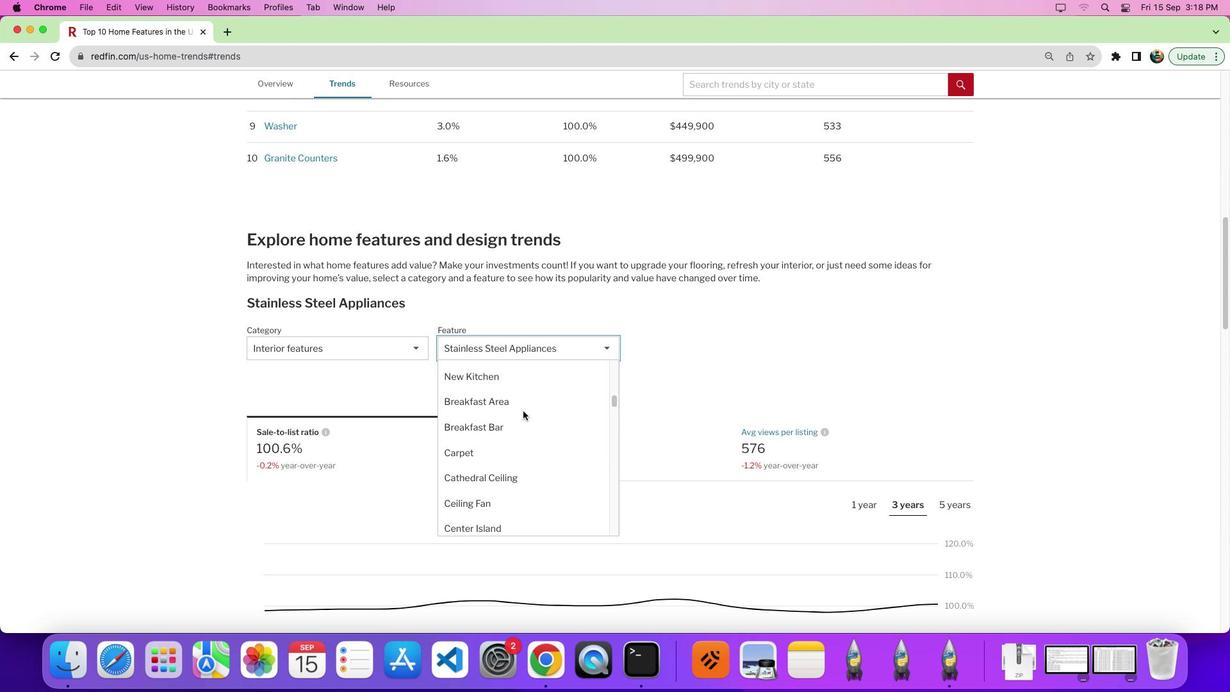 
Action: Mouse scrolled (524, 412) with delta (1, 7)
Screenshot: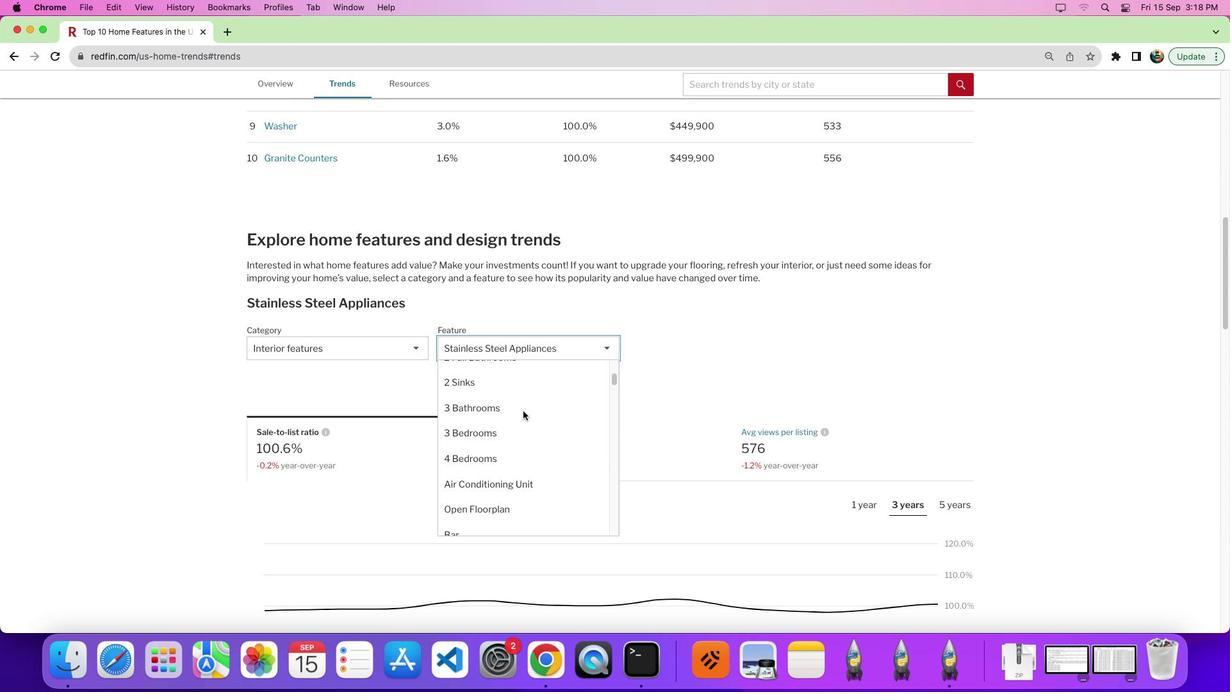 
Action: Mouse scrolled (524, 412) with delta (1, 9)
Screenshot: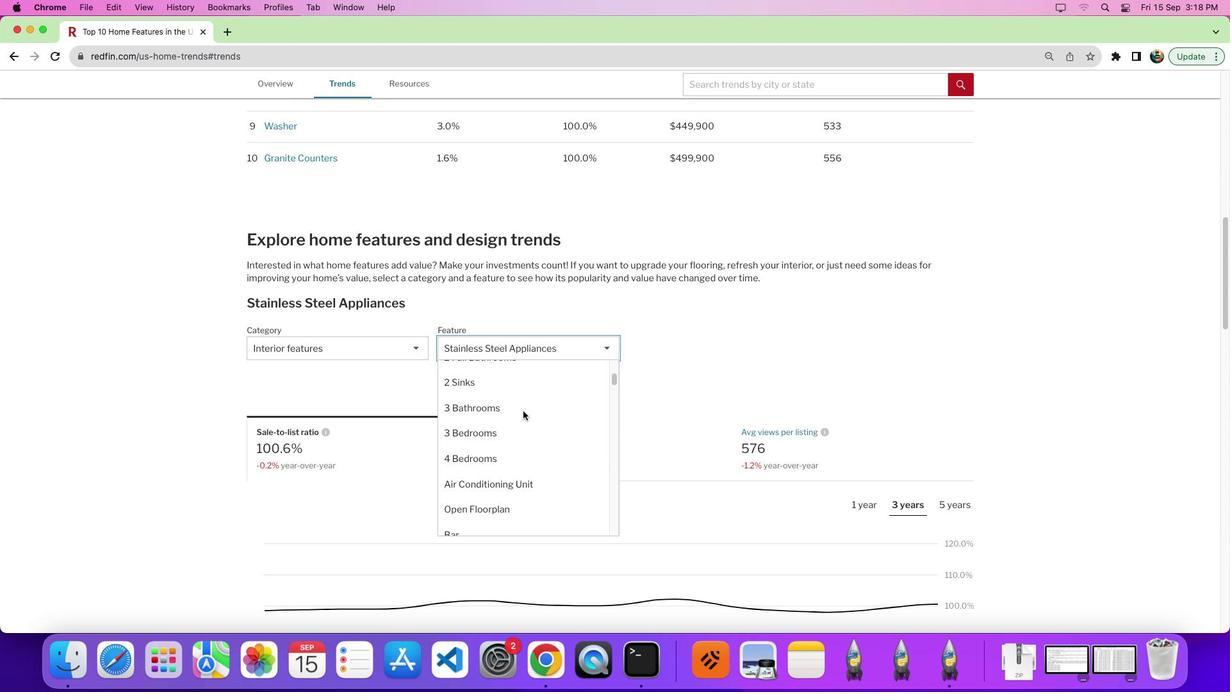 
Action: Mouse scrolled (524, 412) with delta (1, 1)
Screenshot: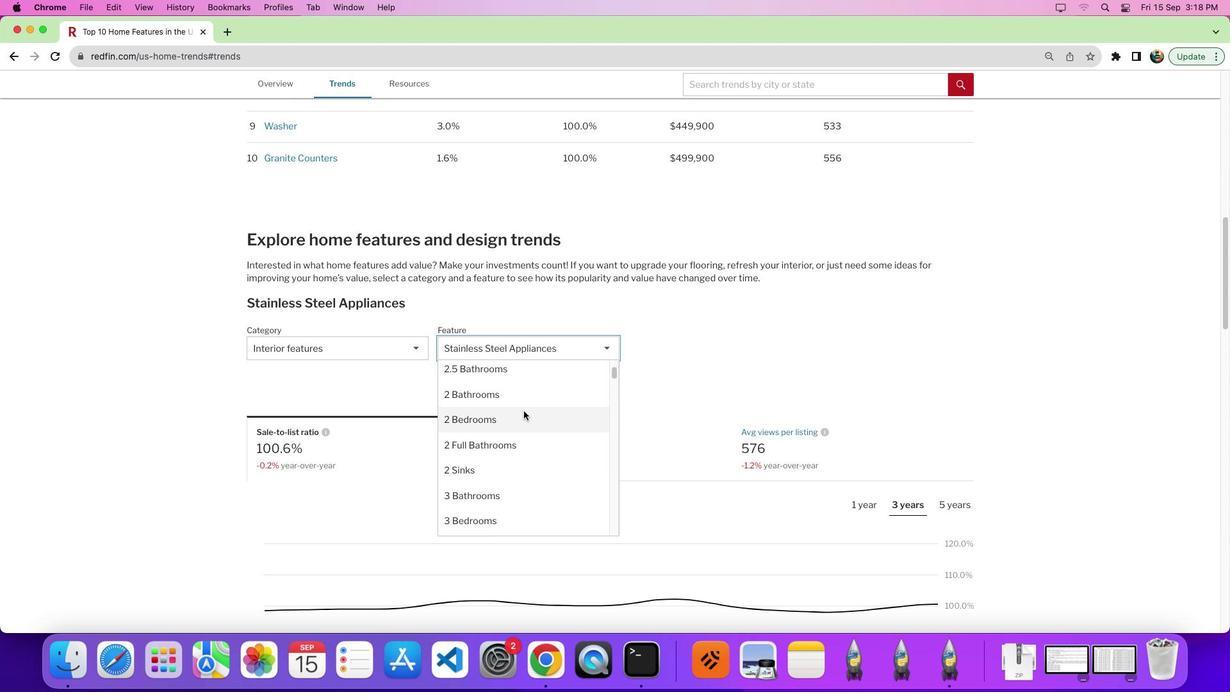 
Action: Mouse moved to (524, 412)
Screenshot: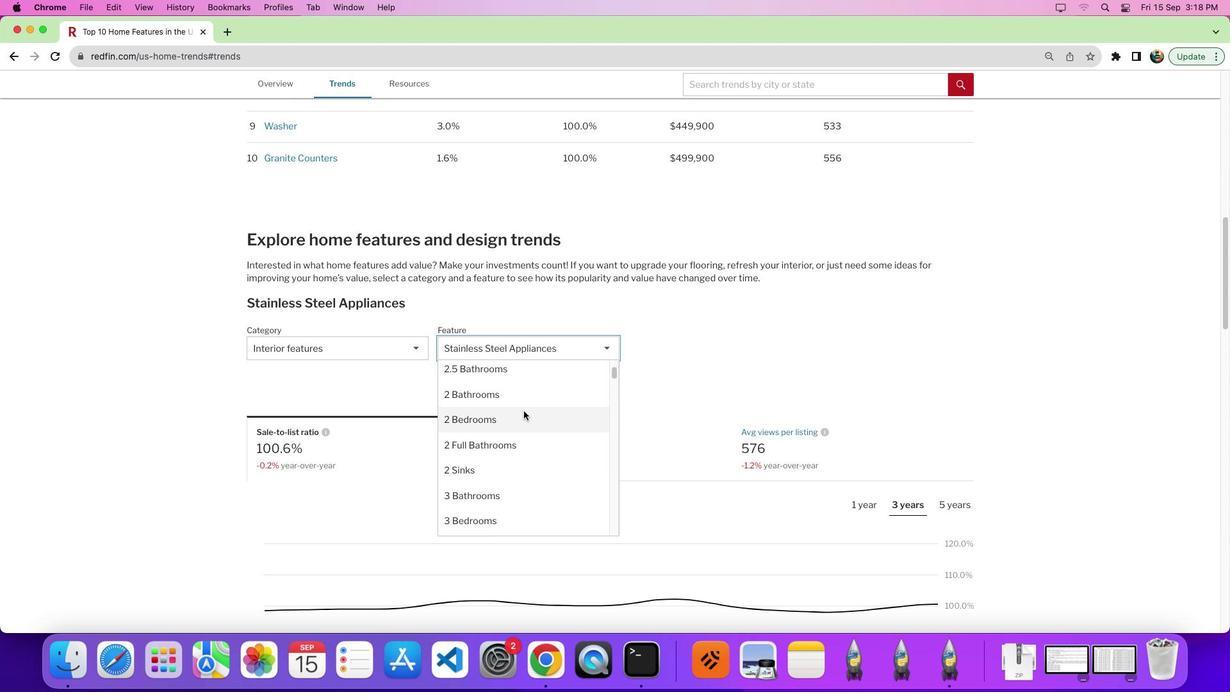 
Action: Mouse scrolled (524, 412) with delta (1, 2)
Screenshot: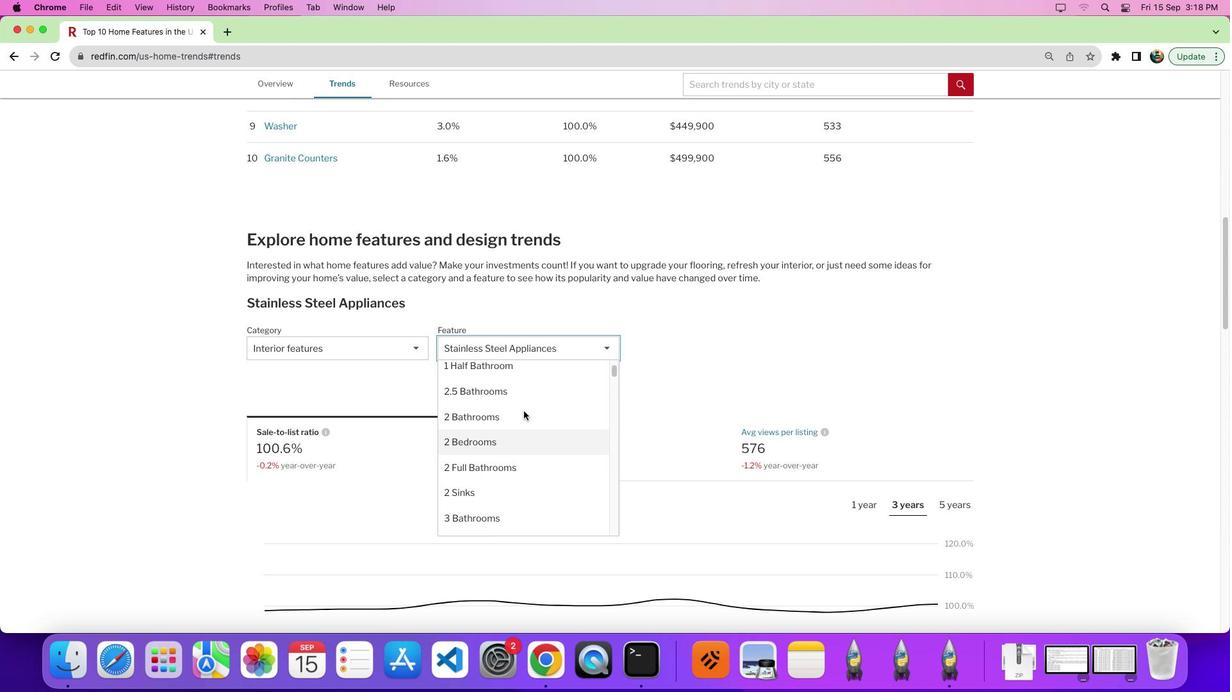 
Action: Mouse scrolled (524, 412) with delta (1, 7)
Screenshot: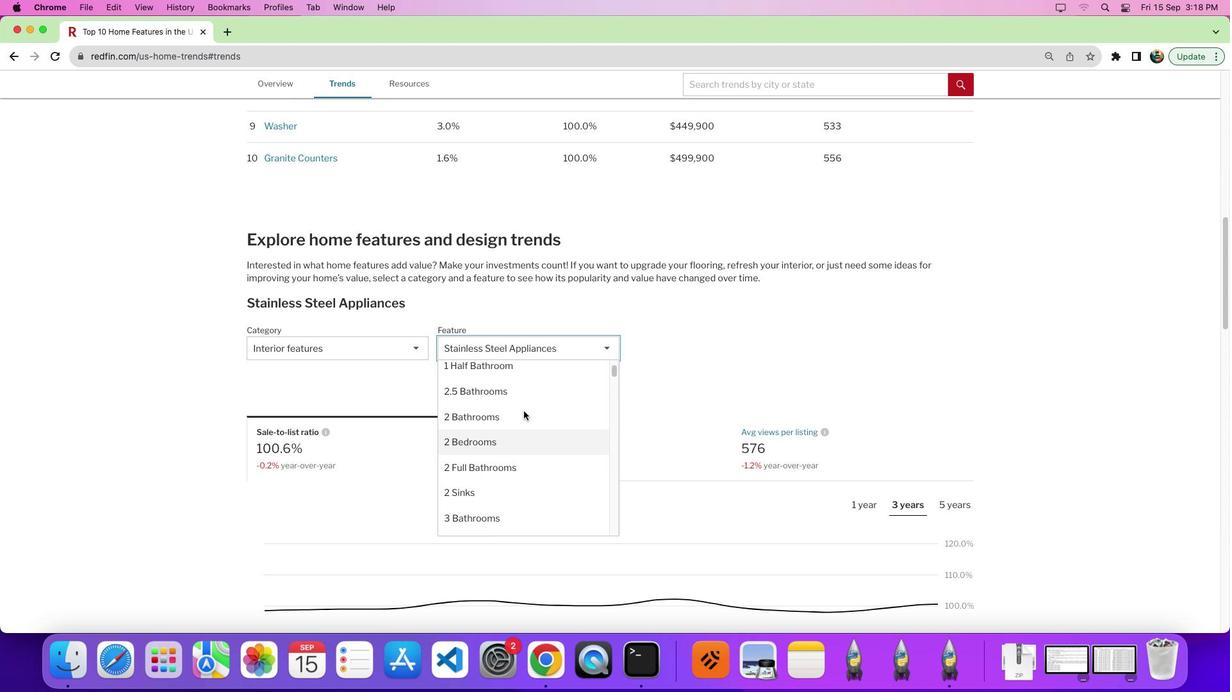
Action: Mouse moved to (525, 412)
Screenshot: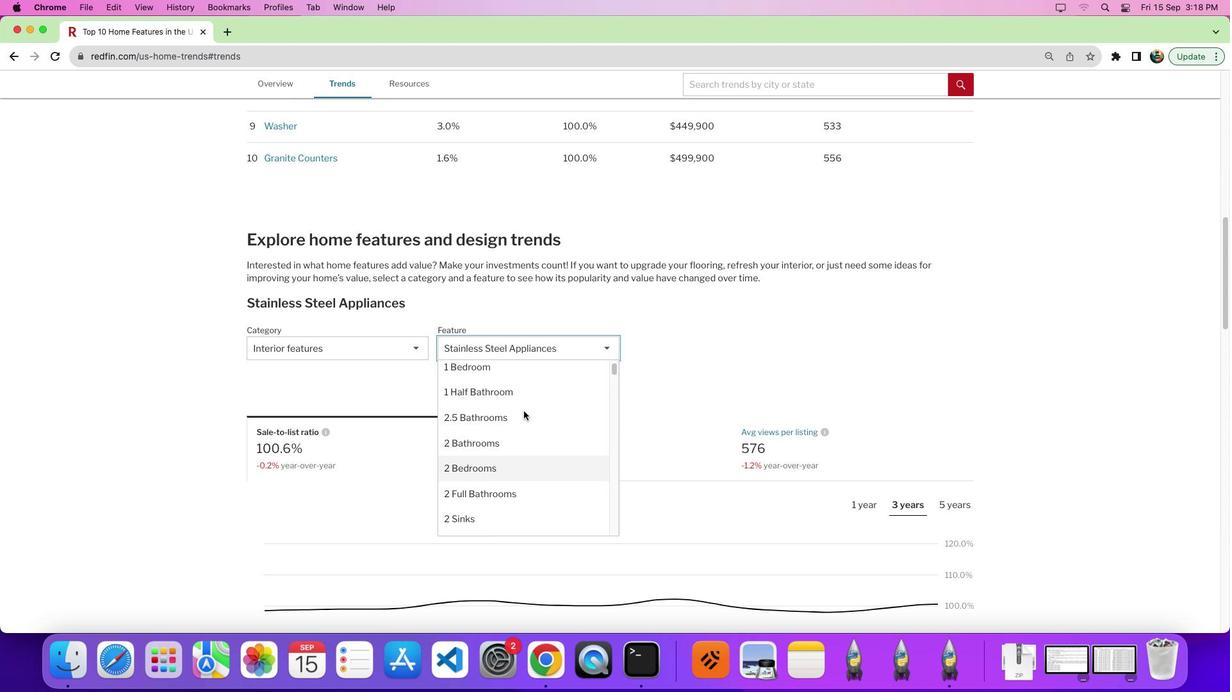 
Action: Mouse scrolled (525, 412) with delta (1, 8)
Screenshot: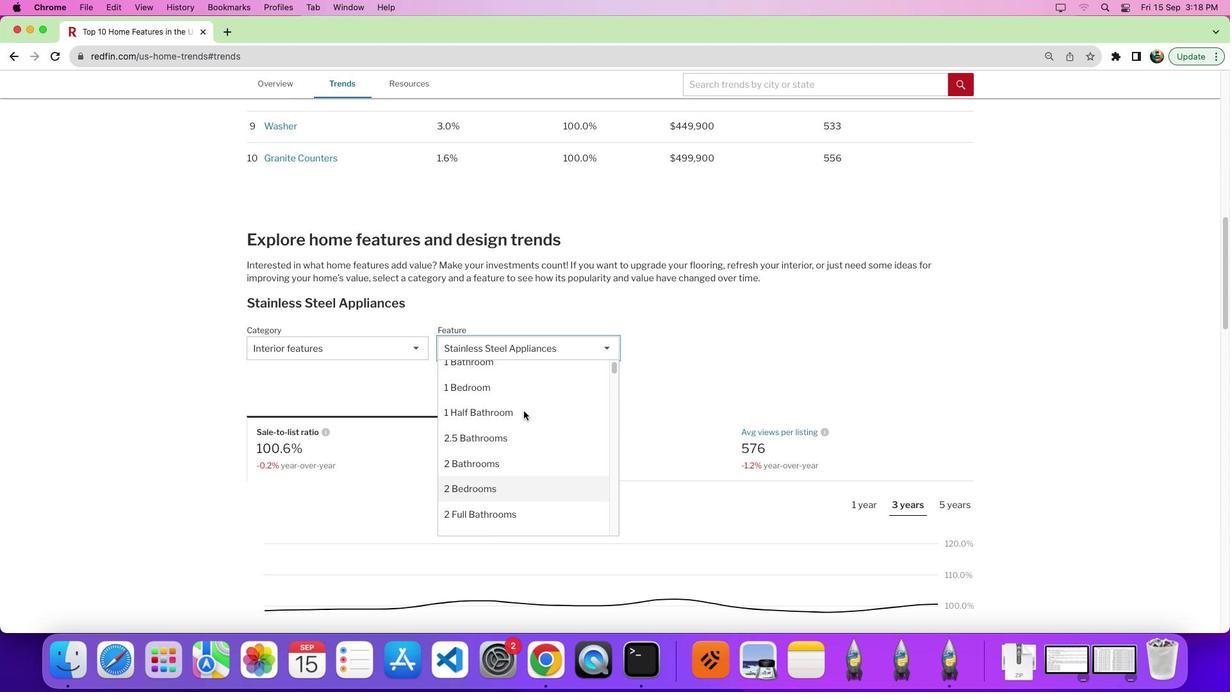 
Action: Mouse scrolled (525, 412) with delta (1, 0)
Screenshot: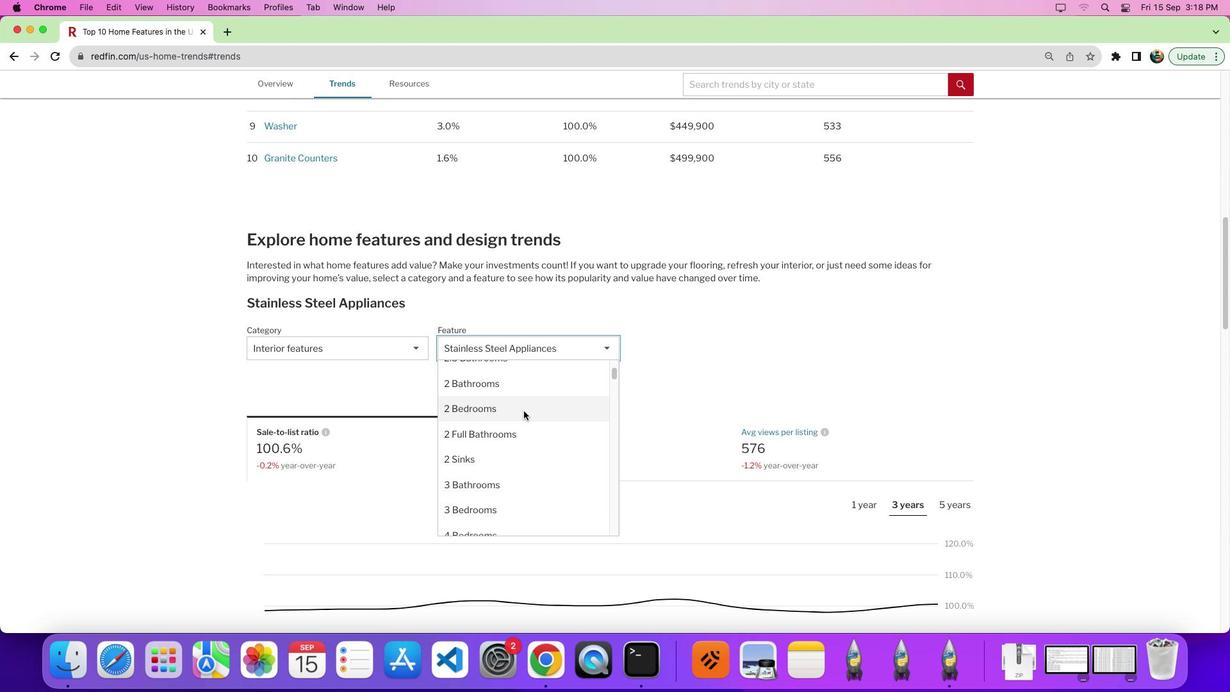 
Action: Mouse scrolled (525, 412) with delta (1, 0)
Screenshot: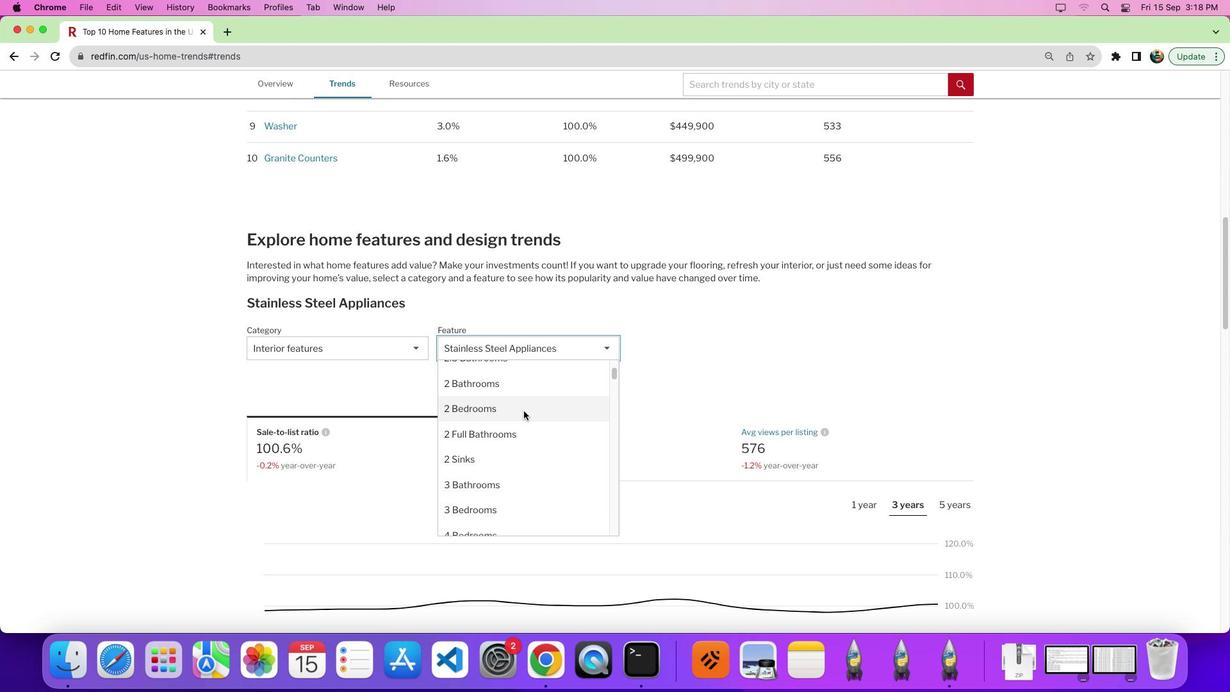 
Action: Mouse scrolled (525, 412) with delta (1, -3)
Screenshot: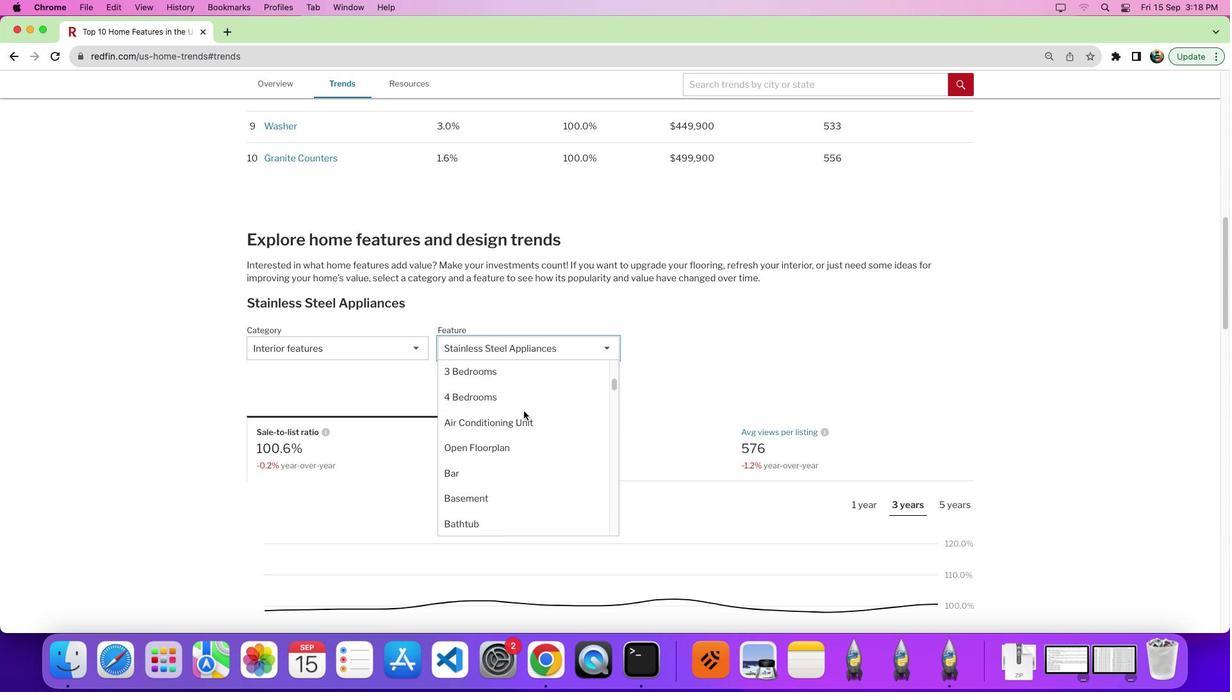 
Action: Mouse scrolled (525, 412) with delta (1, -4)
Screenshot: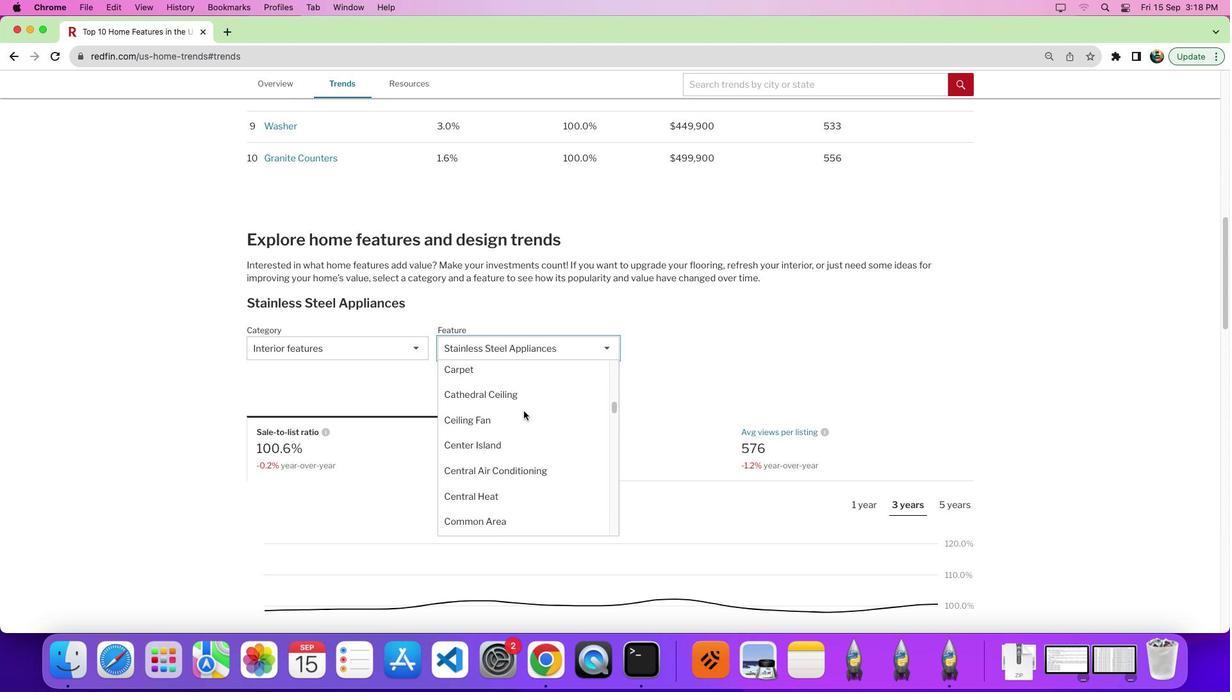 
Action: Mouse scrolled (525, 412) with delta (1, 0)
Screenshot: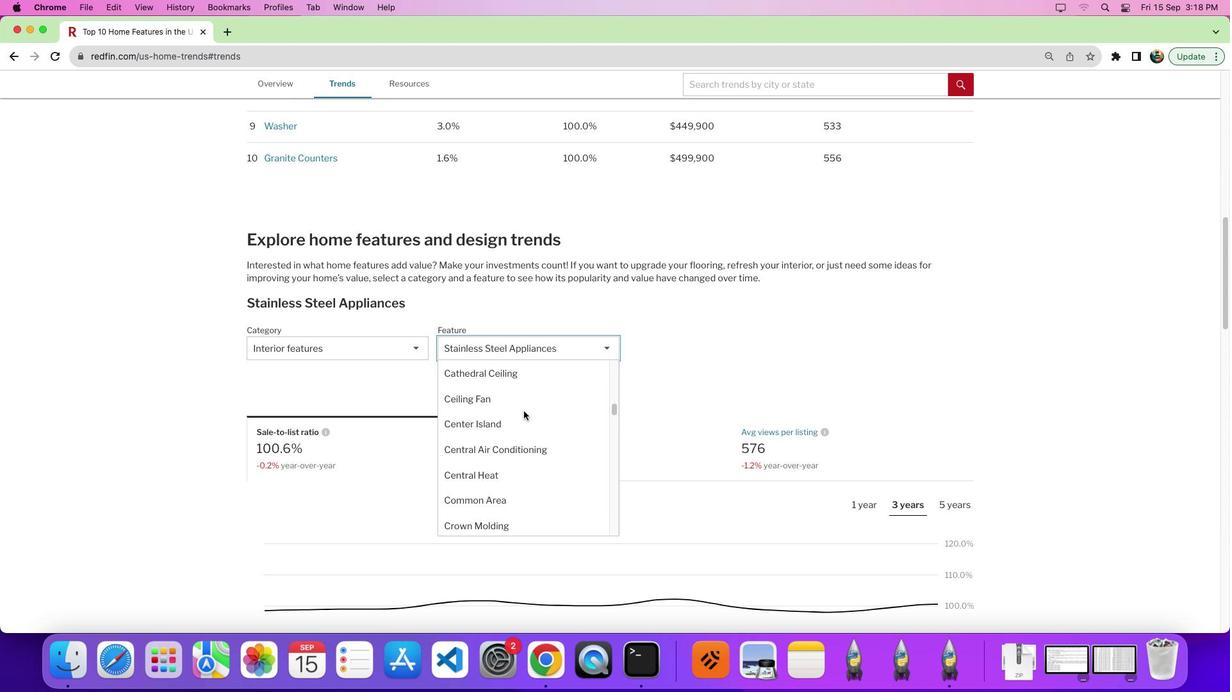 
Action: Mouse scrolled (525, 412) with delta (1, 0)
Screenshot: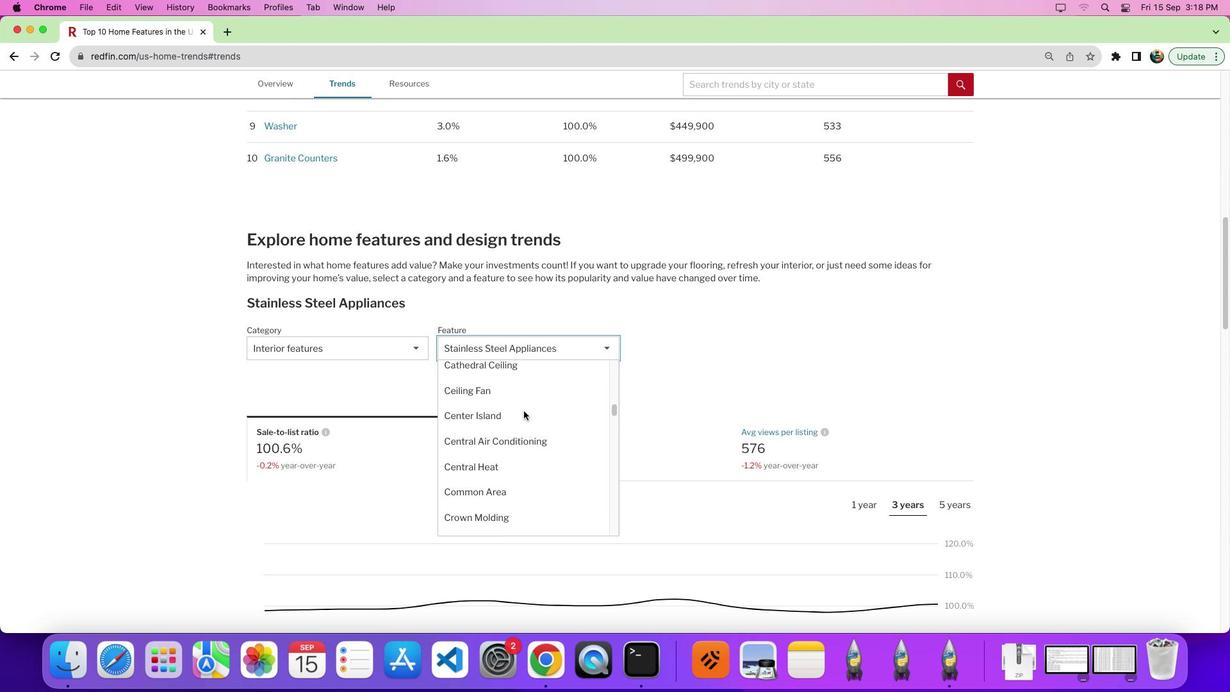 
Action: Mouse moved to (524, 412)
Screenshot: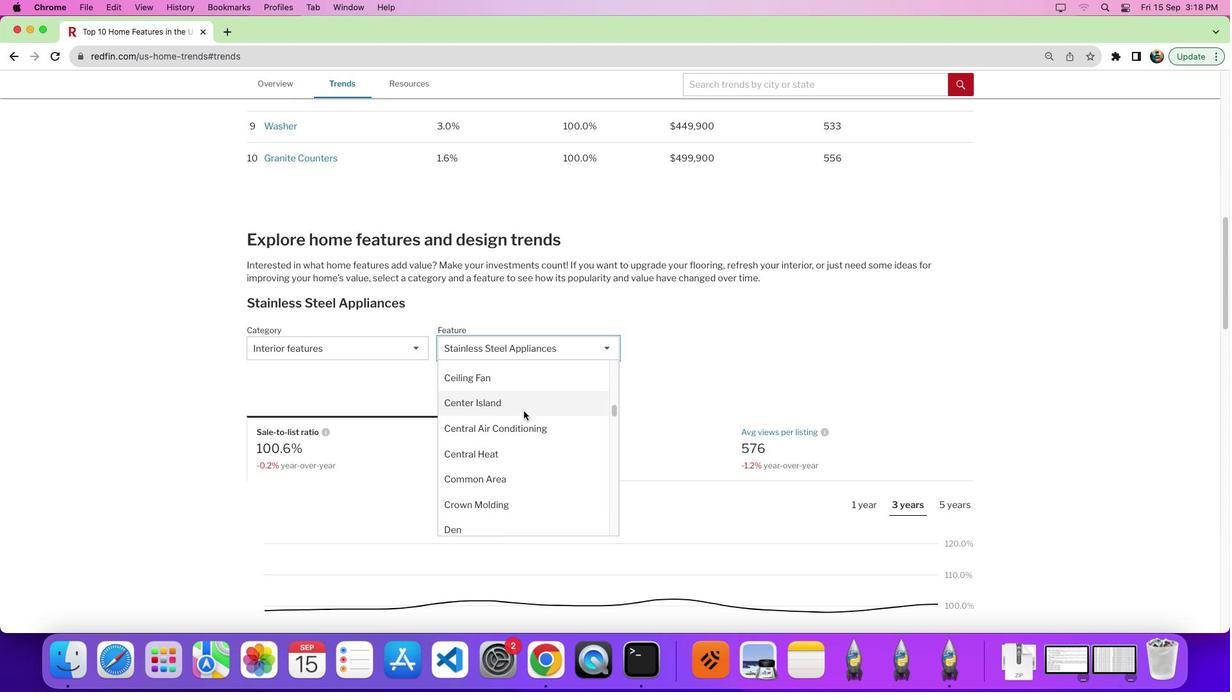 
Action: Mouse scrolled (524, 412) with delta (1, 1)
Screenshot: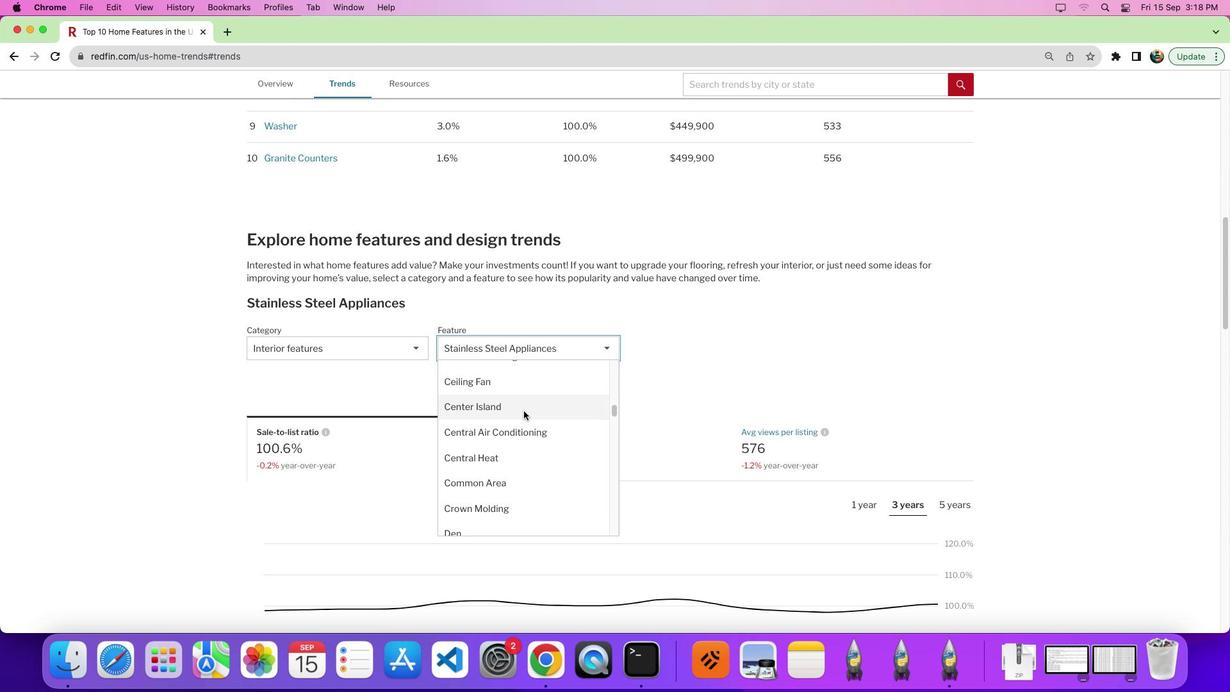 
Action: Mouse scrolled (524, 412) with delta (1, 1)
Screenshot: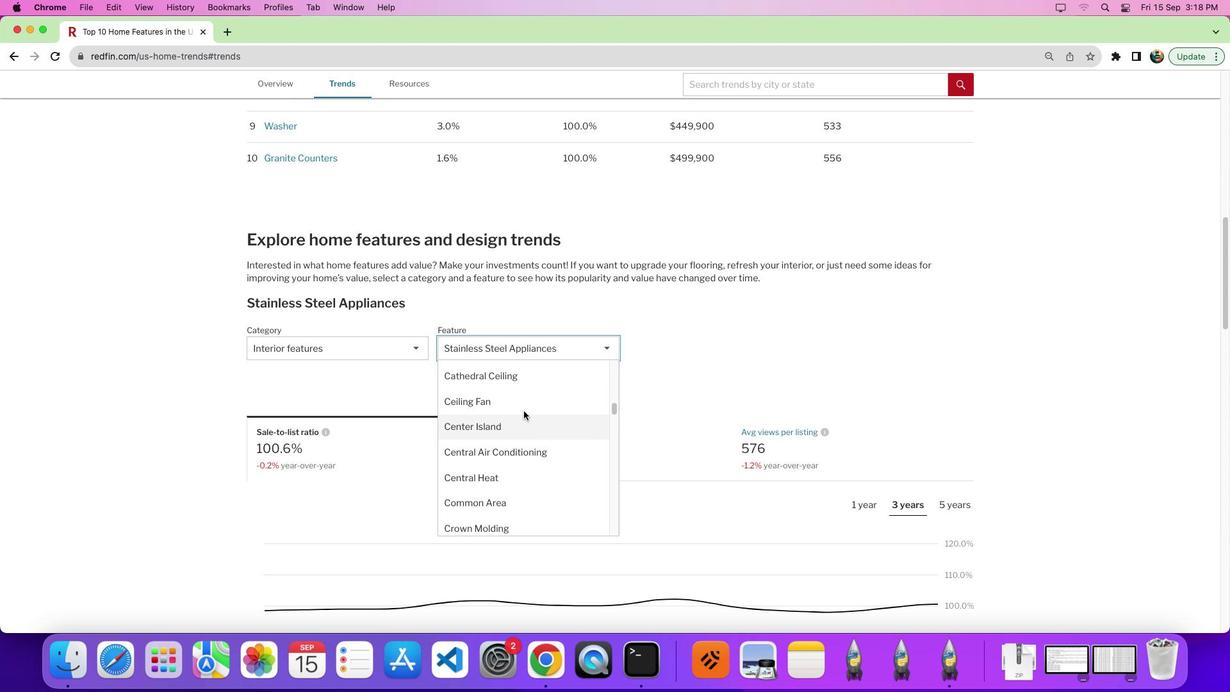 
Action: Mouse scrolled (524, 412) with delta (1, 1)
Screenshot: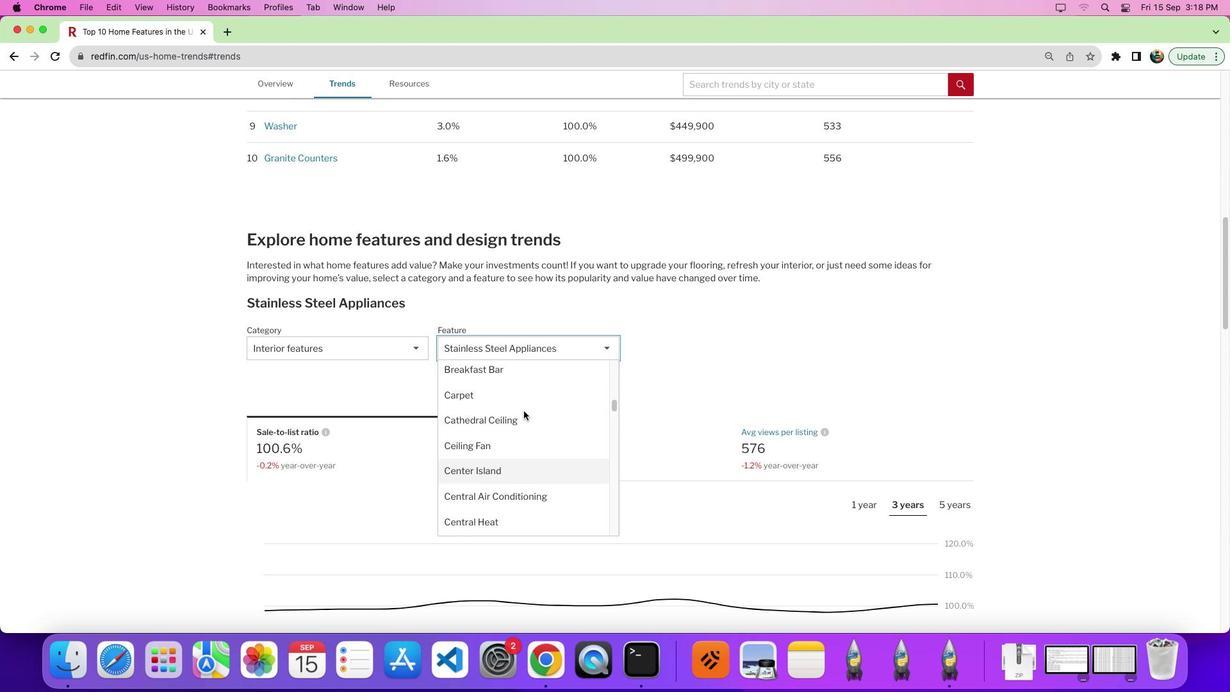 
Action: Mouse scrolled (524, 412) with delta (1, 1)
Screenshot: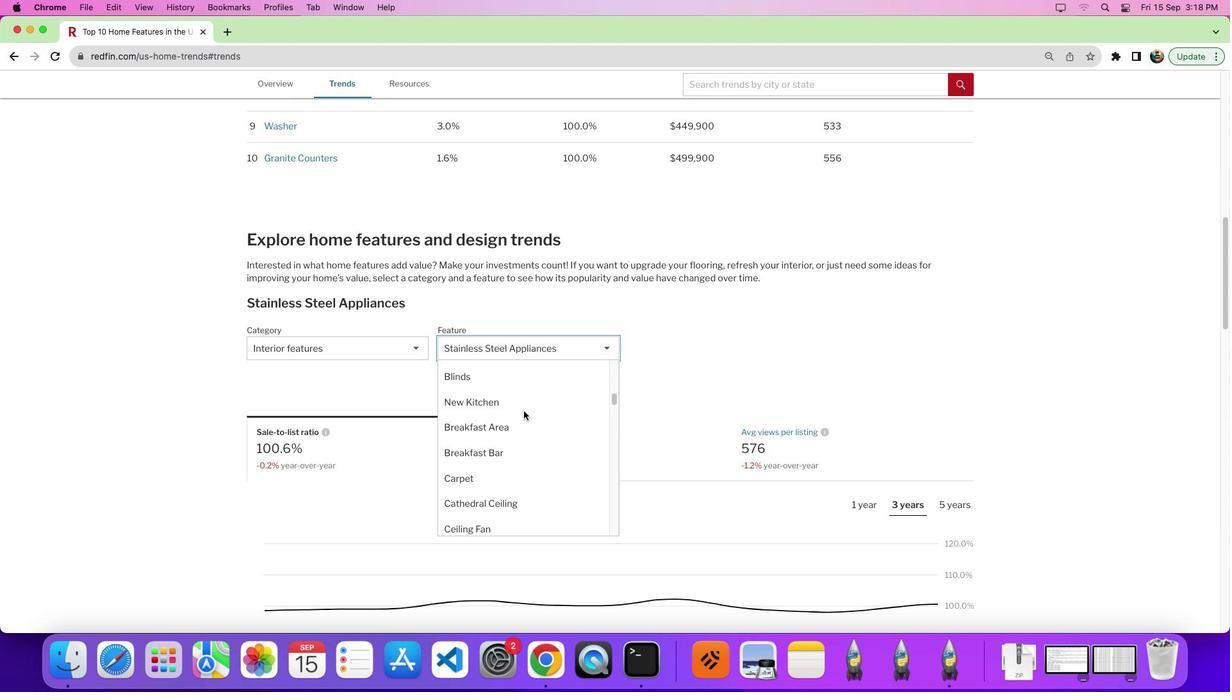 
Action: Mouse scrolled (524, 412) with delta (1, 5)
Screenshot: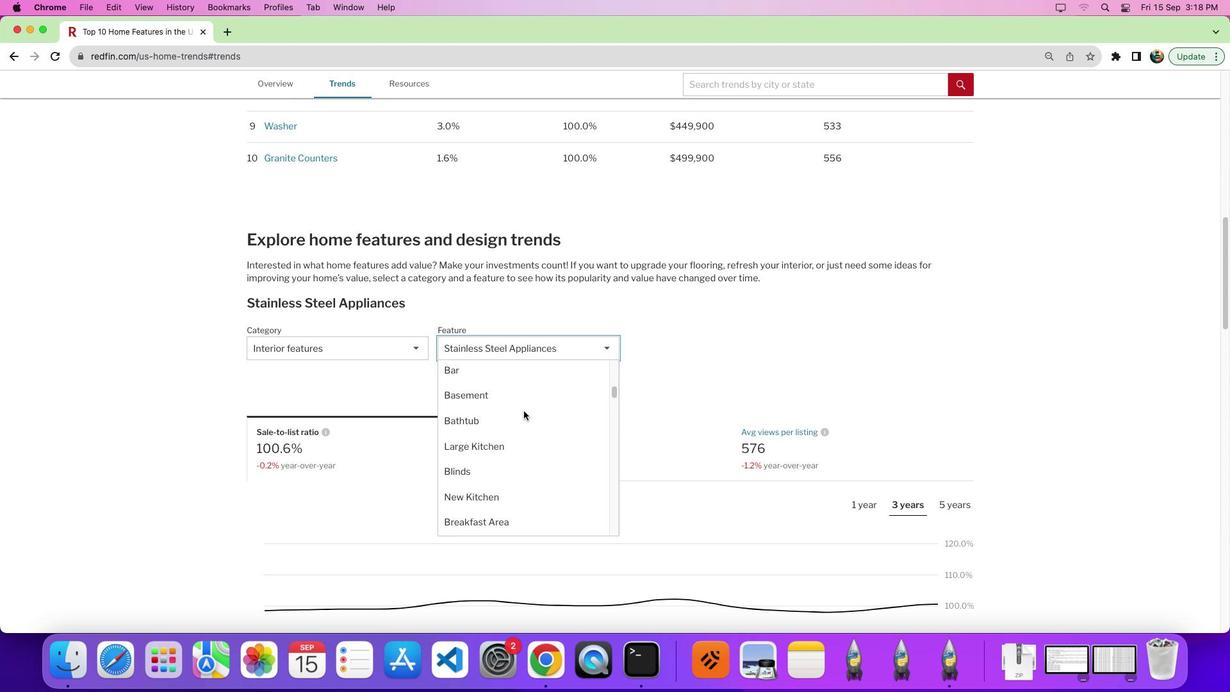 
Action: Mouse scrolled (524, 412) with delta (1, 0)
Screenshot: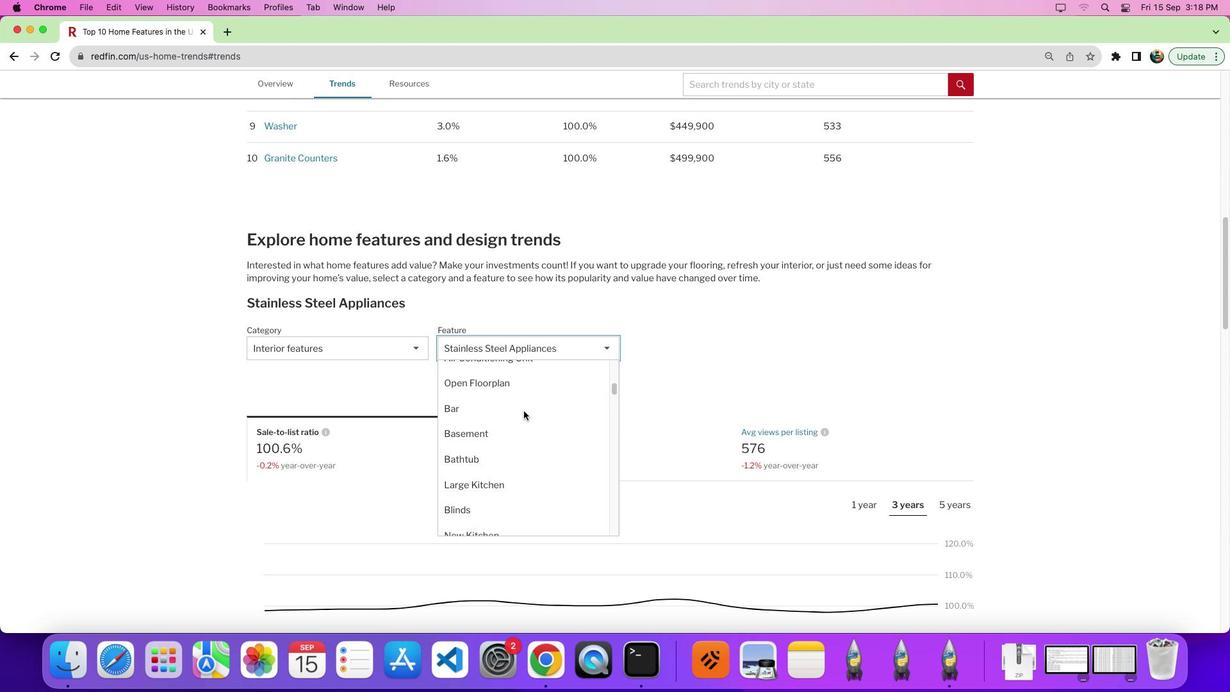 
Action: Mouse scrolled (524, 412) with delta (1, 0)
Screenshot: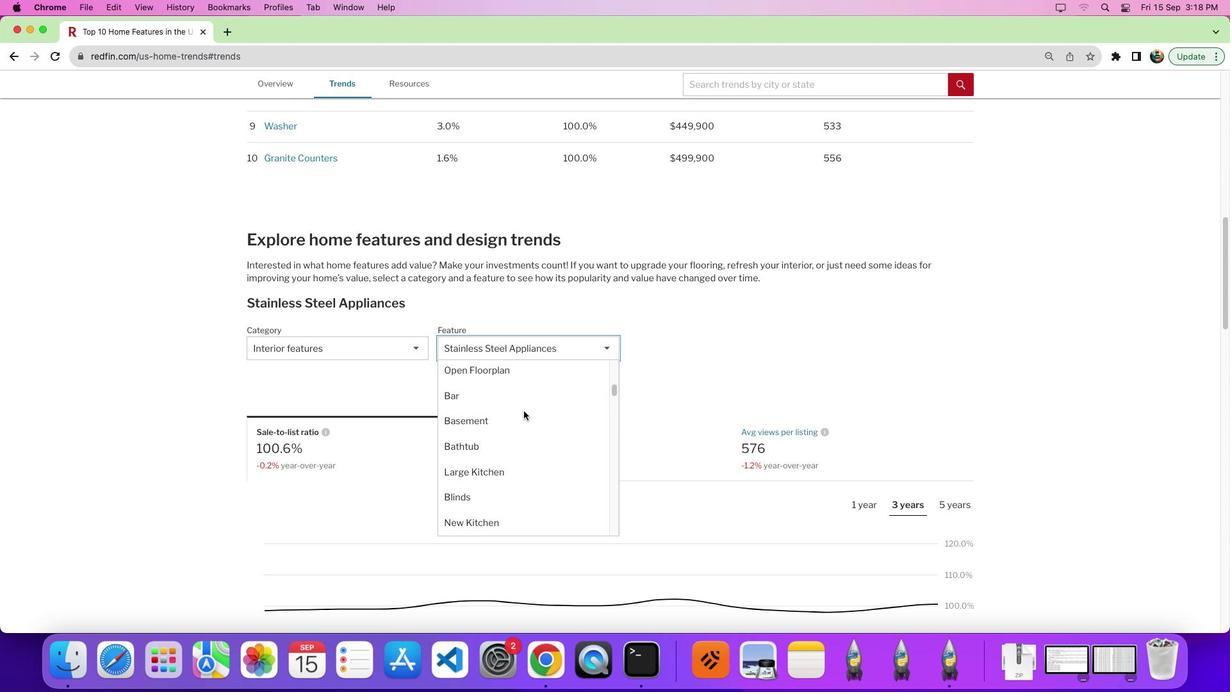 
Action: Mouse moved to (482, 454)
Screenshot: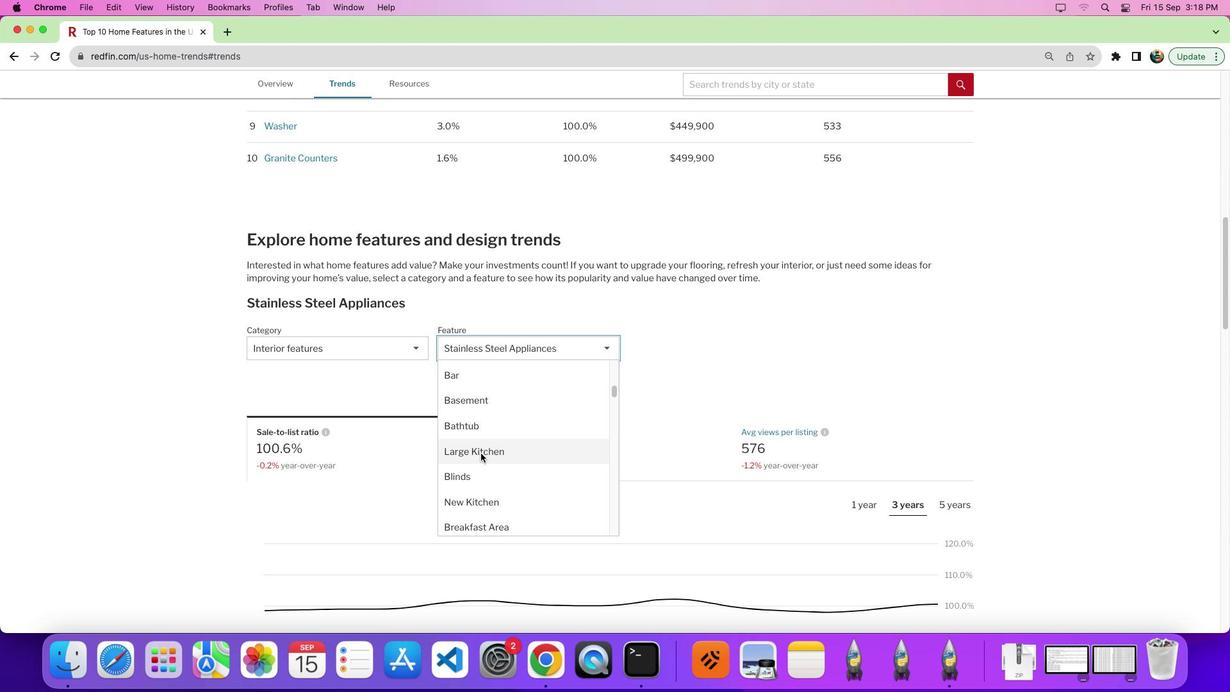 
Action: Mouse pressed left at (482, 454)
Screenshot: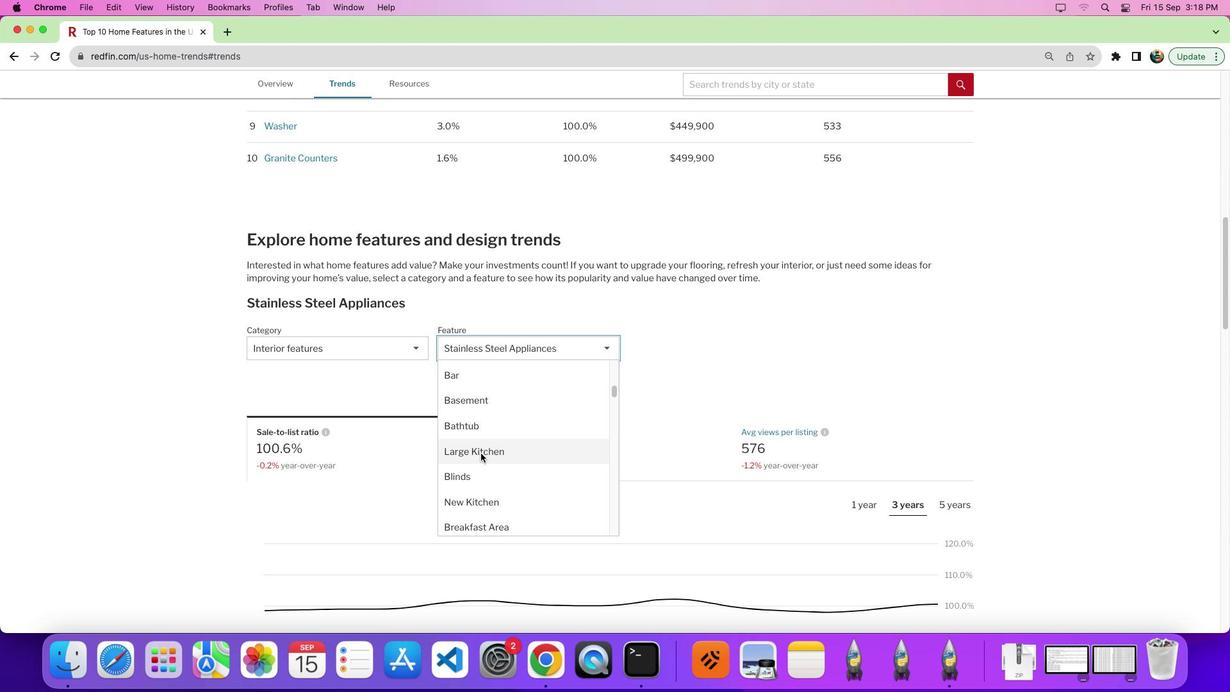 
Action: Mouse moved to (759, 473)
Screenshot: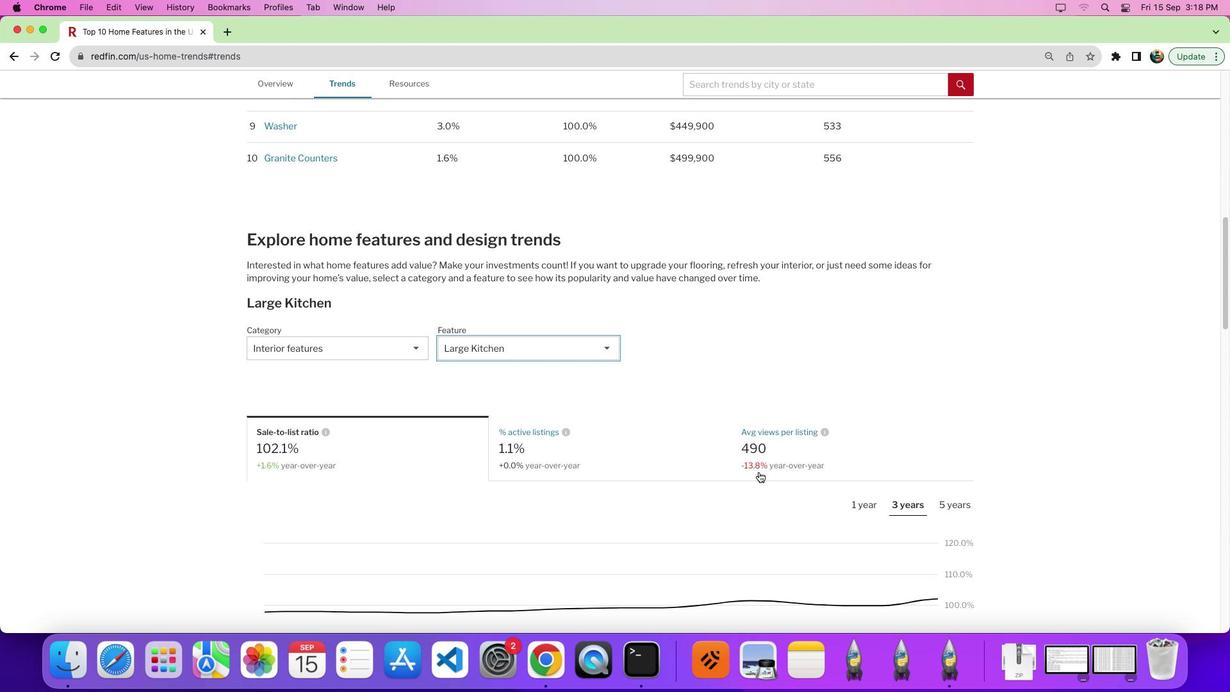 
Action: Mouse pressed left at (759, 473)
Screenshot: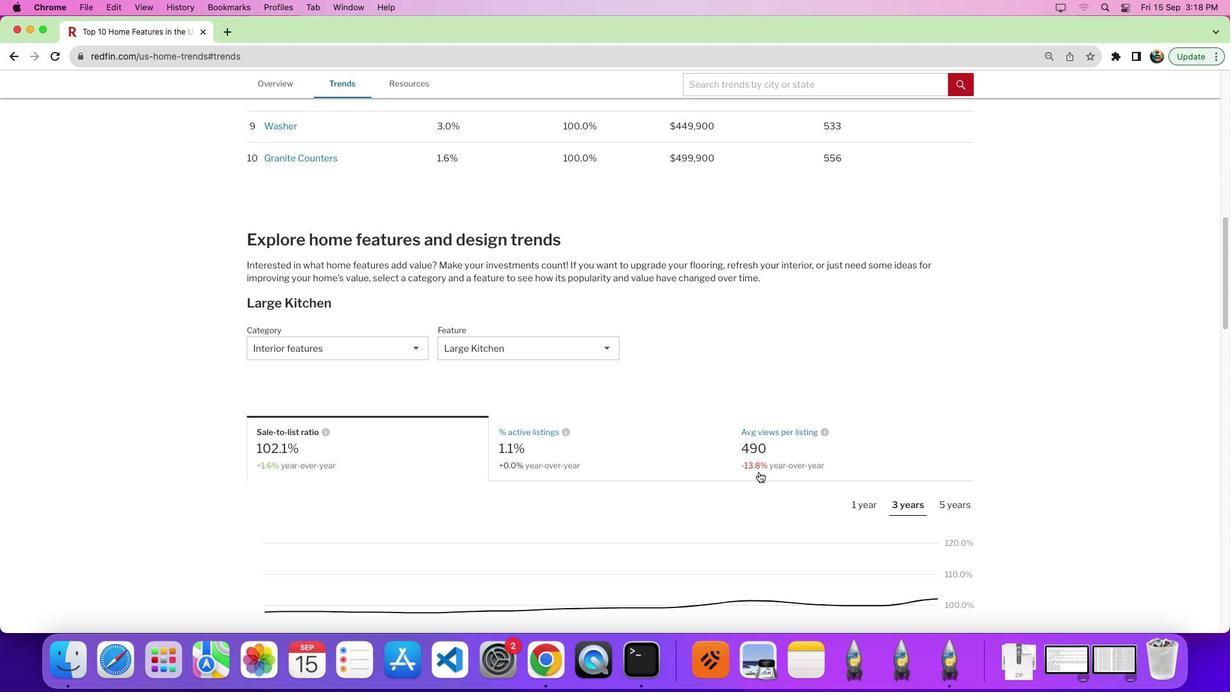 
Action: Mouse moved to (915, 497)
Screenshot: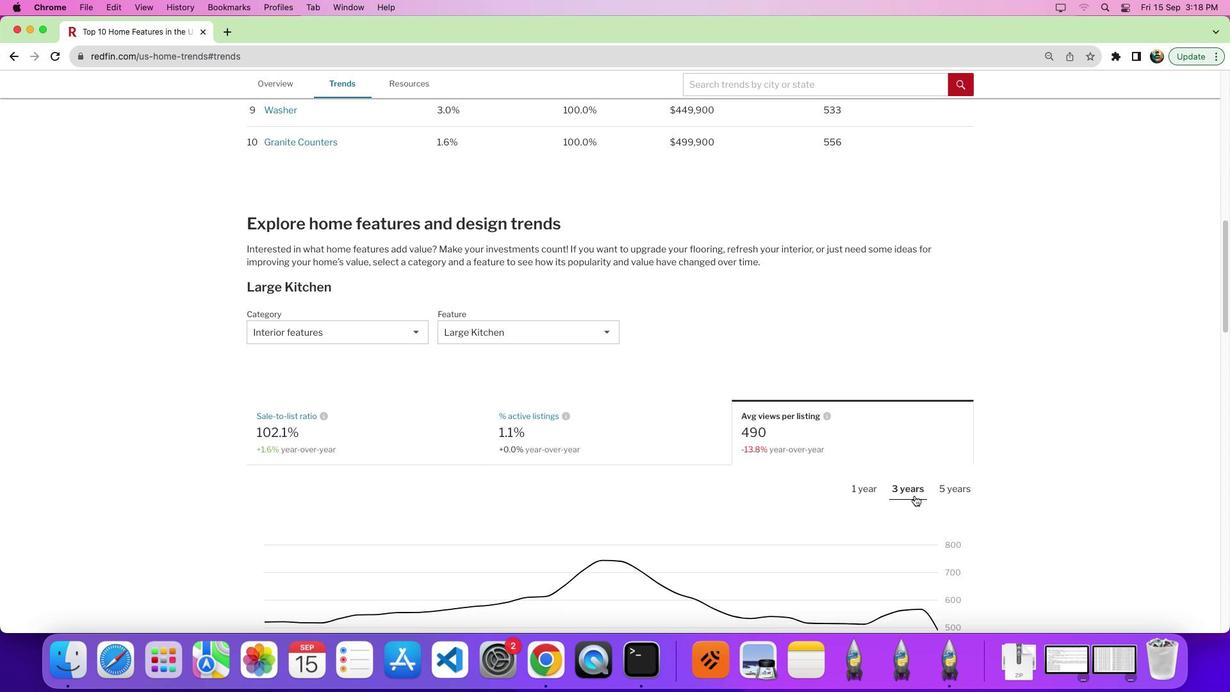 
Action: Mouse scrolled (915, 497) with delta (1, 0)
Screenshot: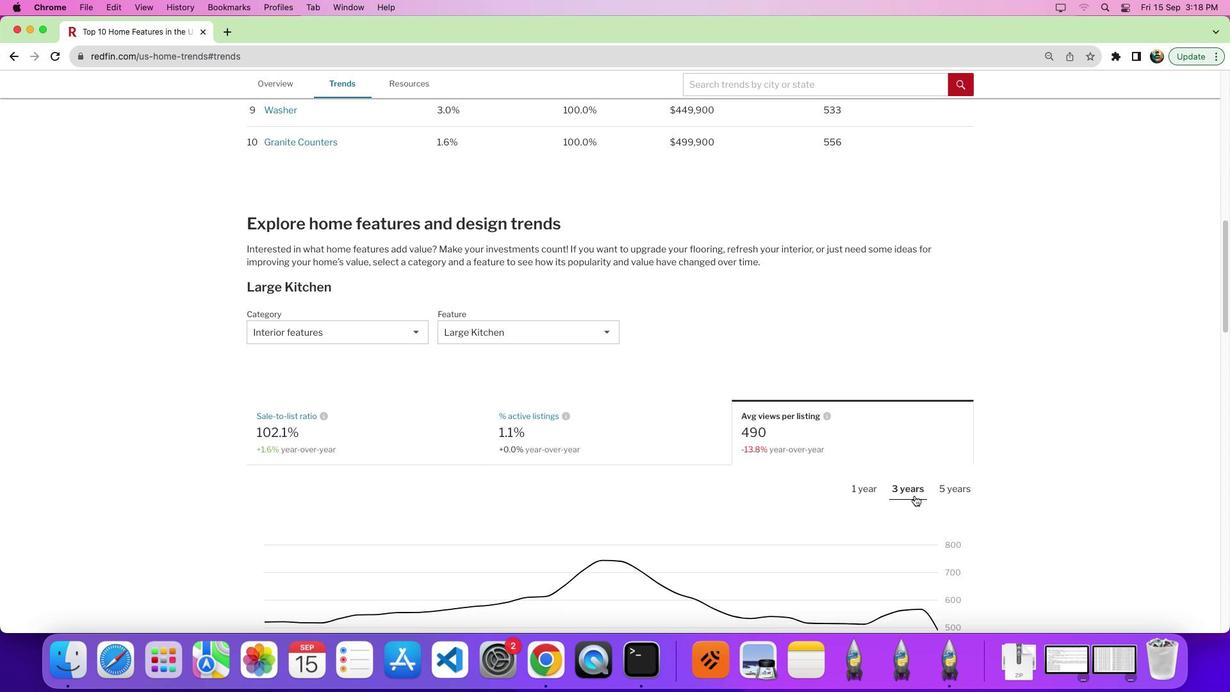 
Action: Mouse moved to (915, 497)
Screenshot: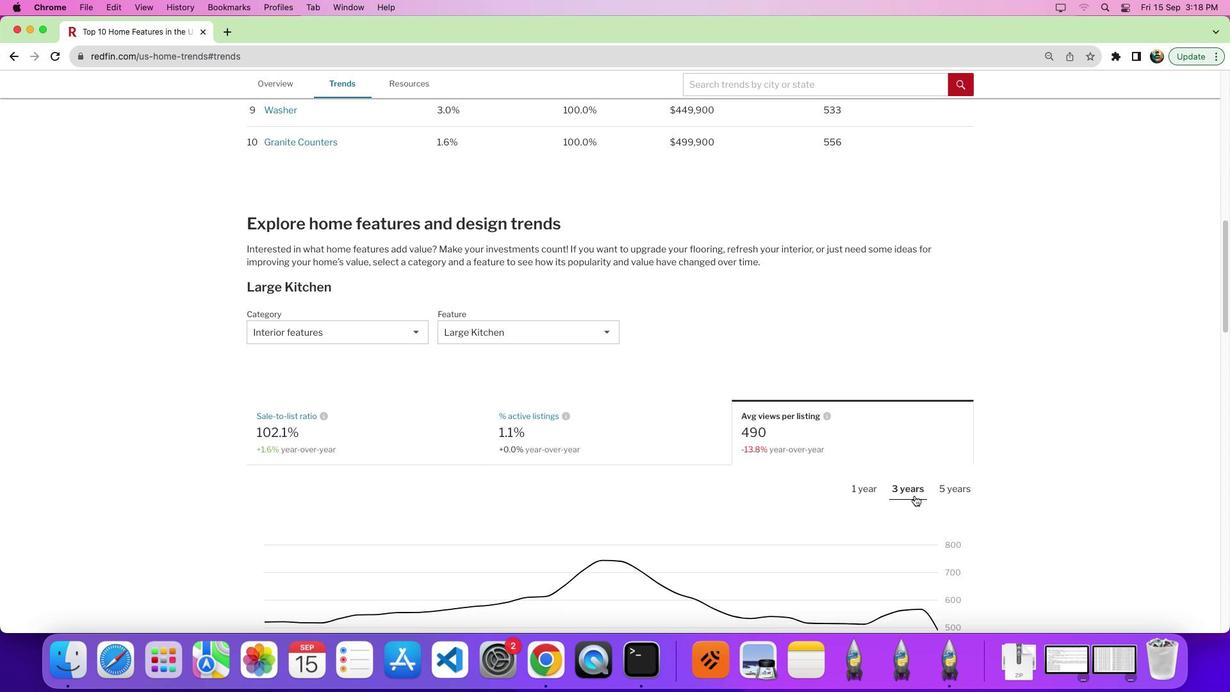 
Action: Mouse scrolled (915, 497) with delta (1, 0)
Screenshot: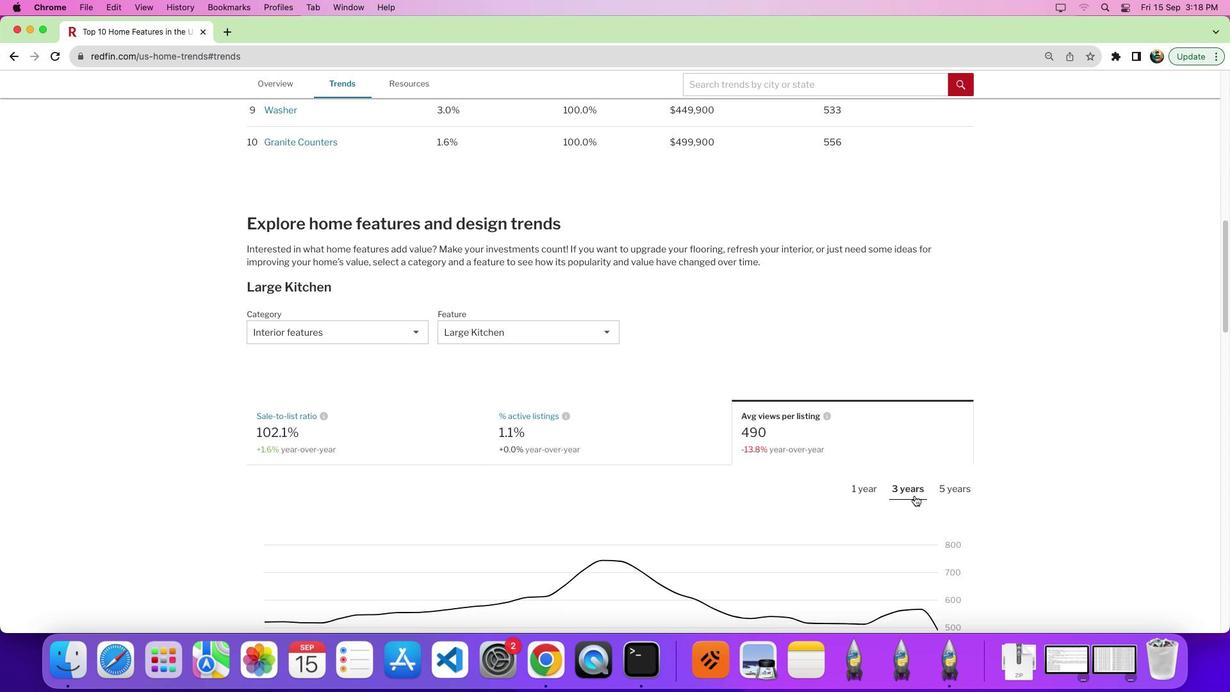 
Action: Mouse moved to (319, 390)
Screenshot: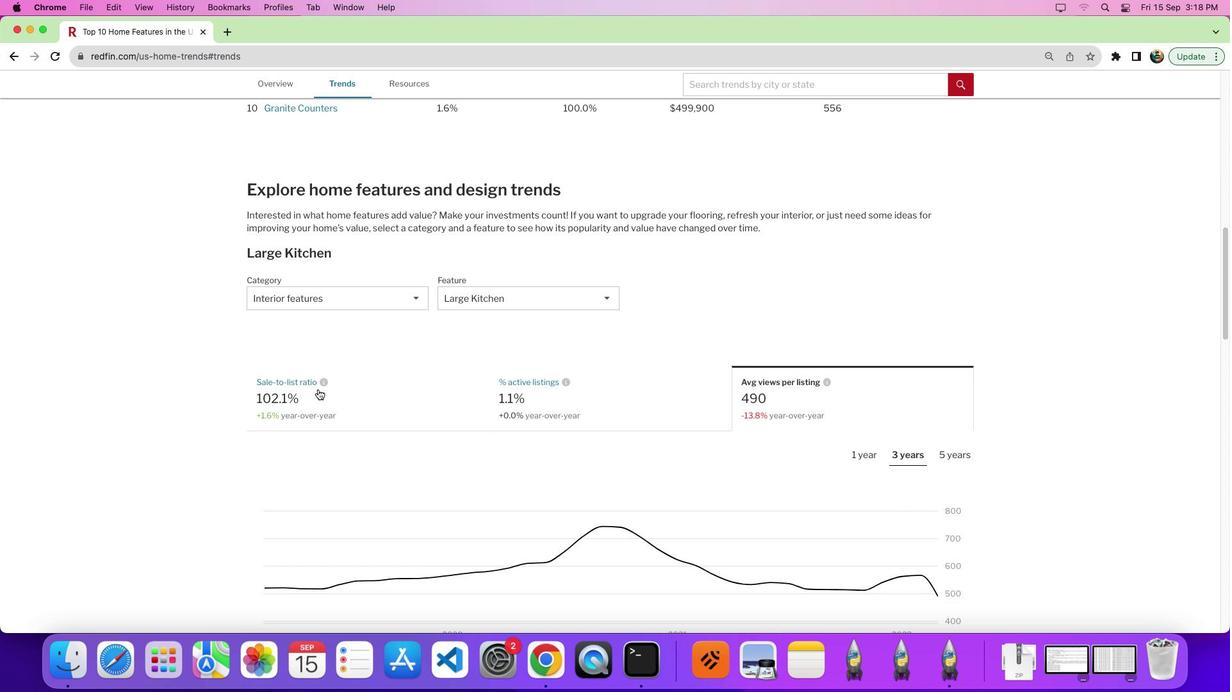 
Action: Mouse pressed left at (319, 390)
Screenshot: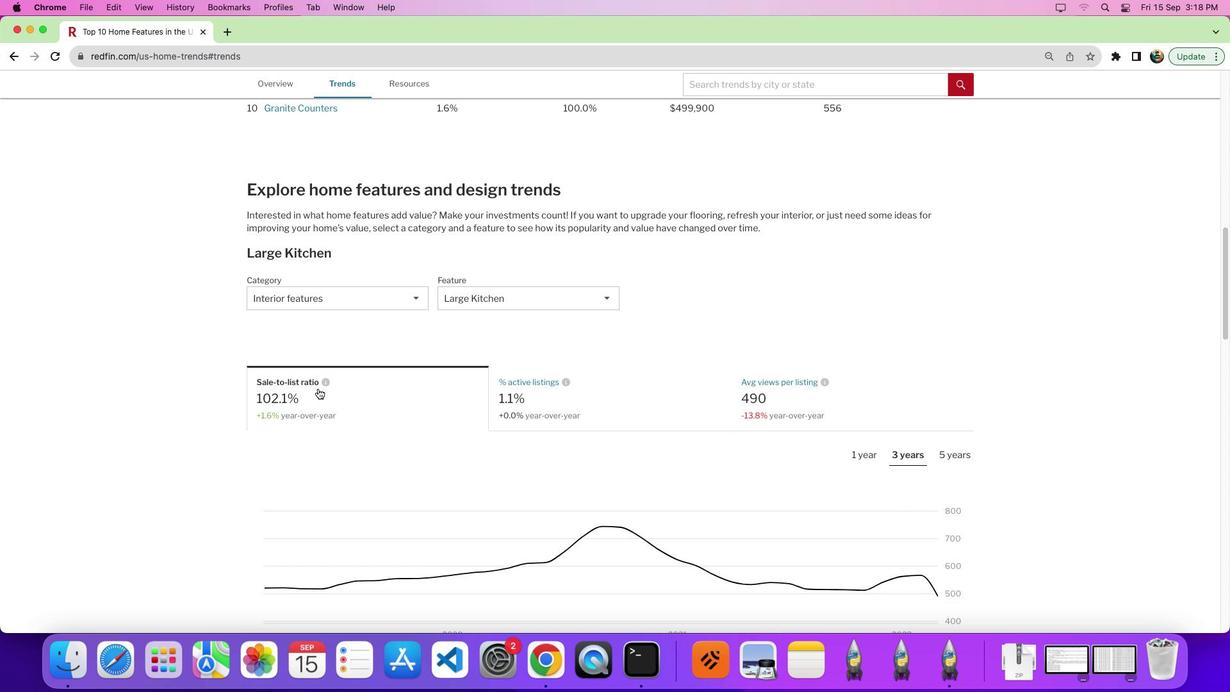 
Action: Mouse moved to (959, 454)
Screenshot: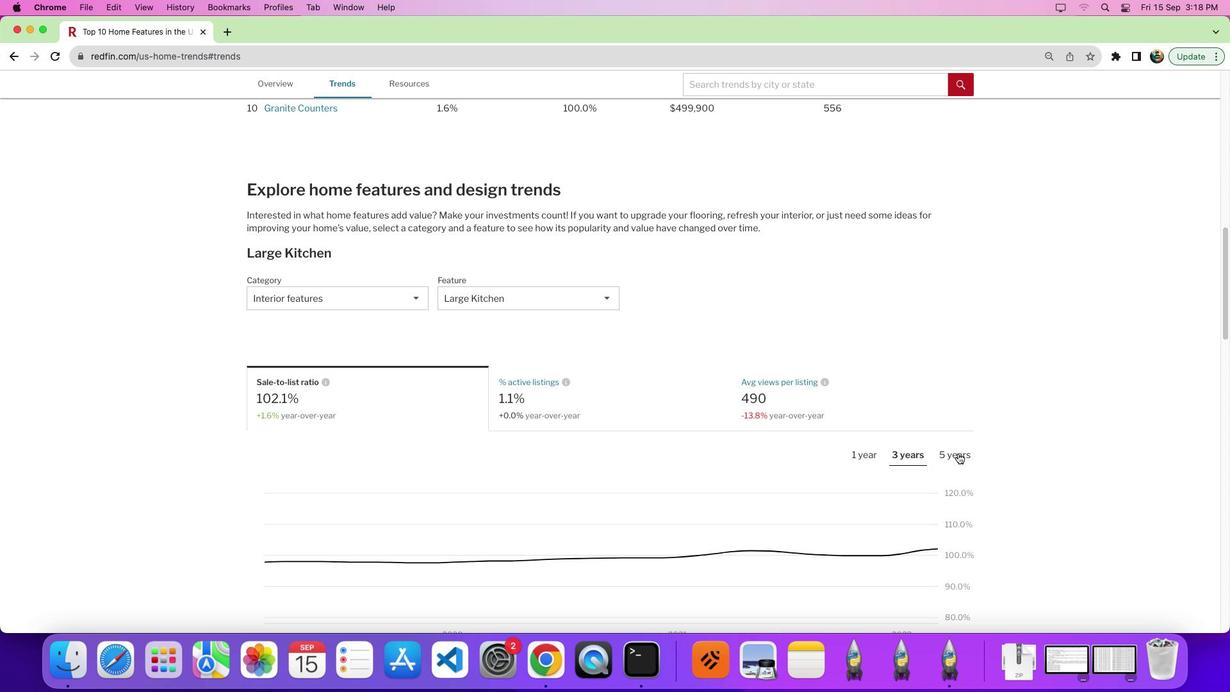 
Action: Mouse pressed left at (959, 454)
Screenshot: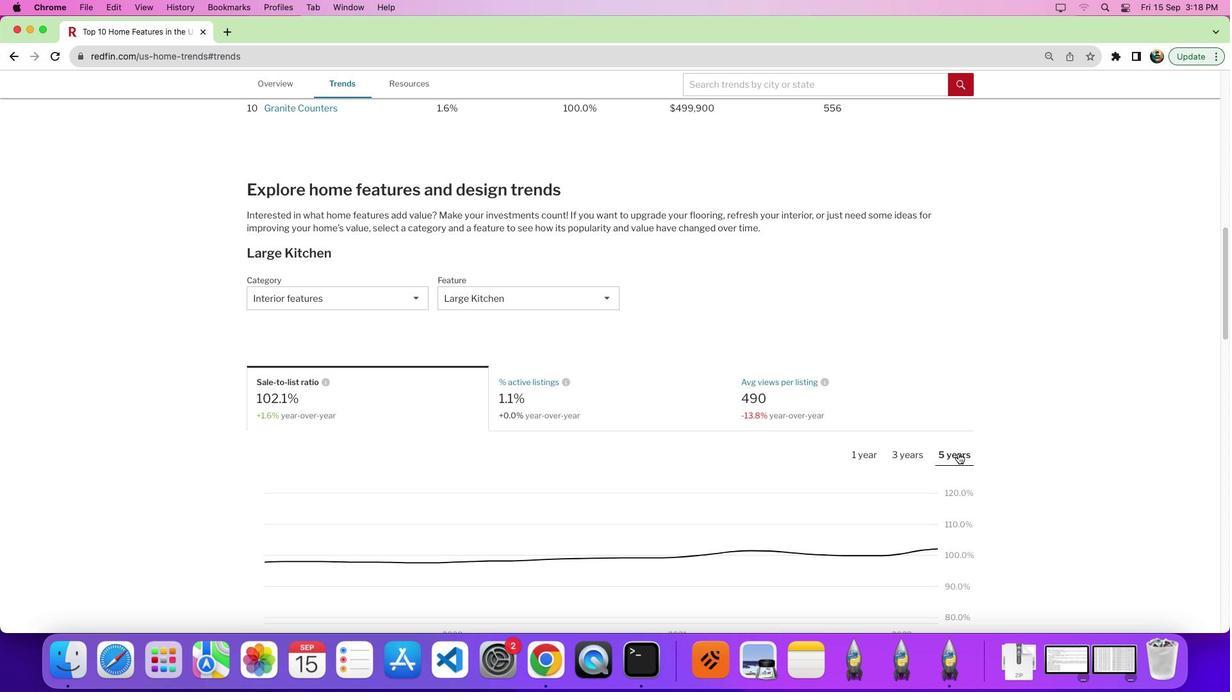 
Action: Mouse moved to (1164, 474)
Screenshot: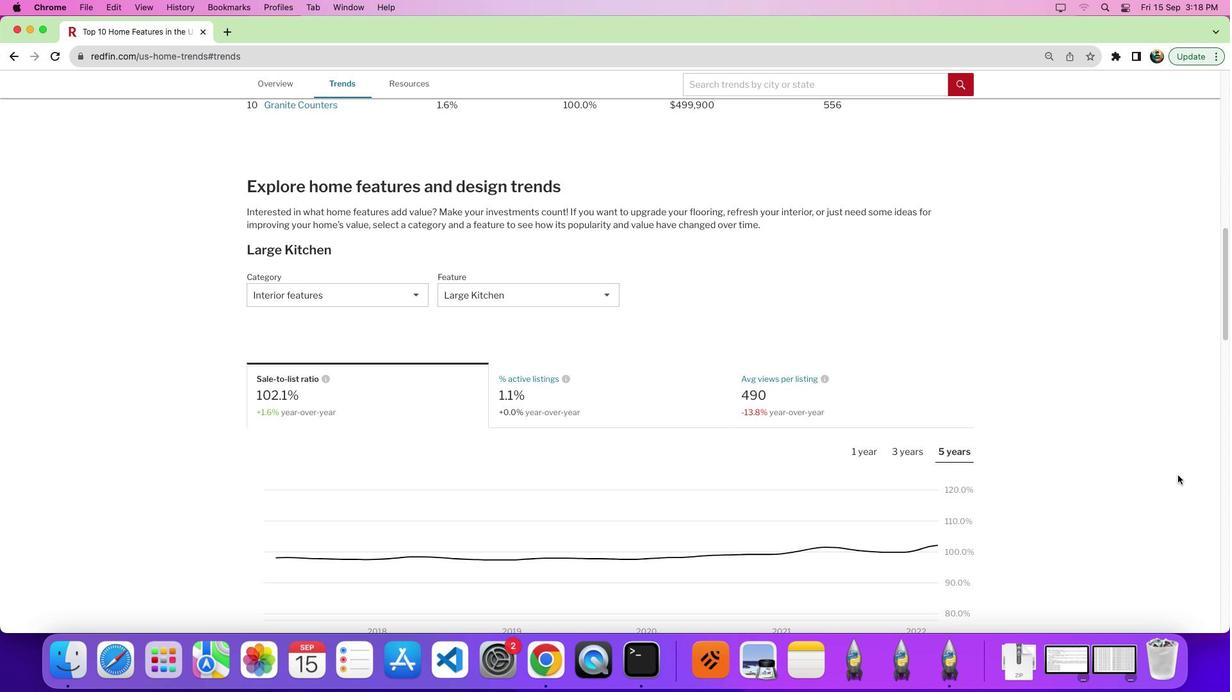 
Action: Mouse scrolled (1164, 474) with delta (1, 0)
Screenshot: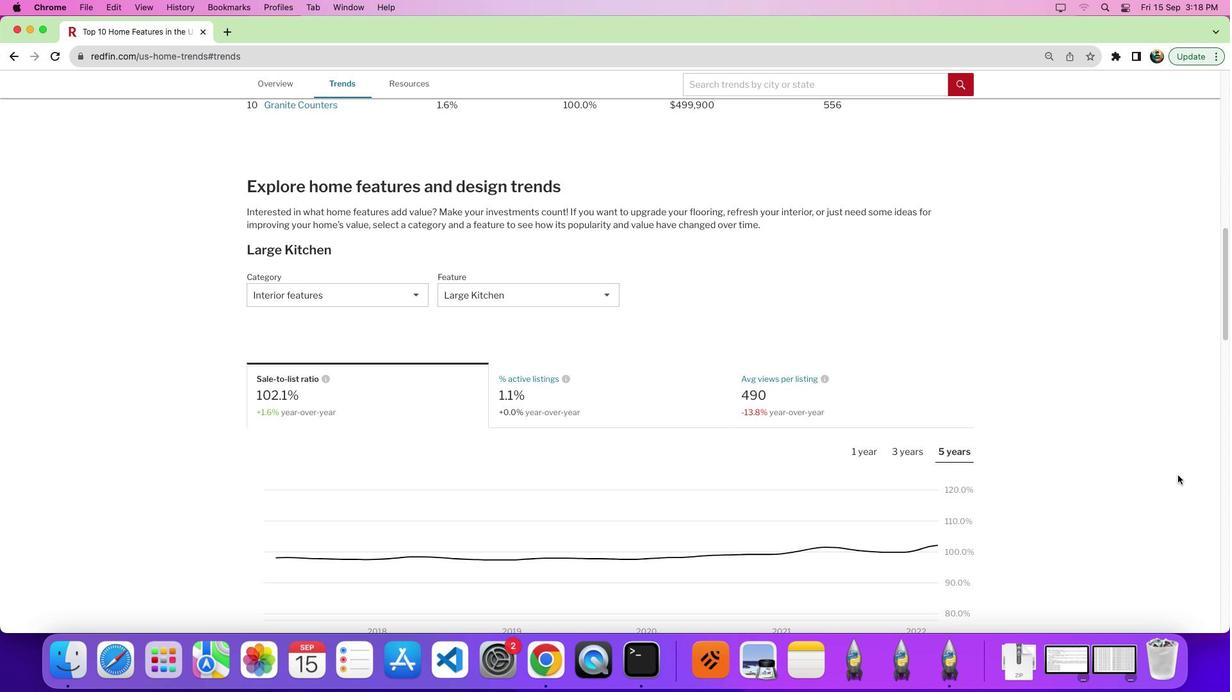 
Action: Mouse moved to (1179, 476)
Screenshot: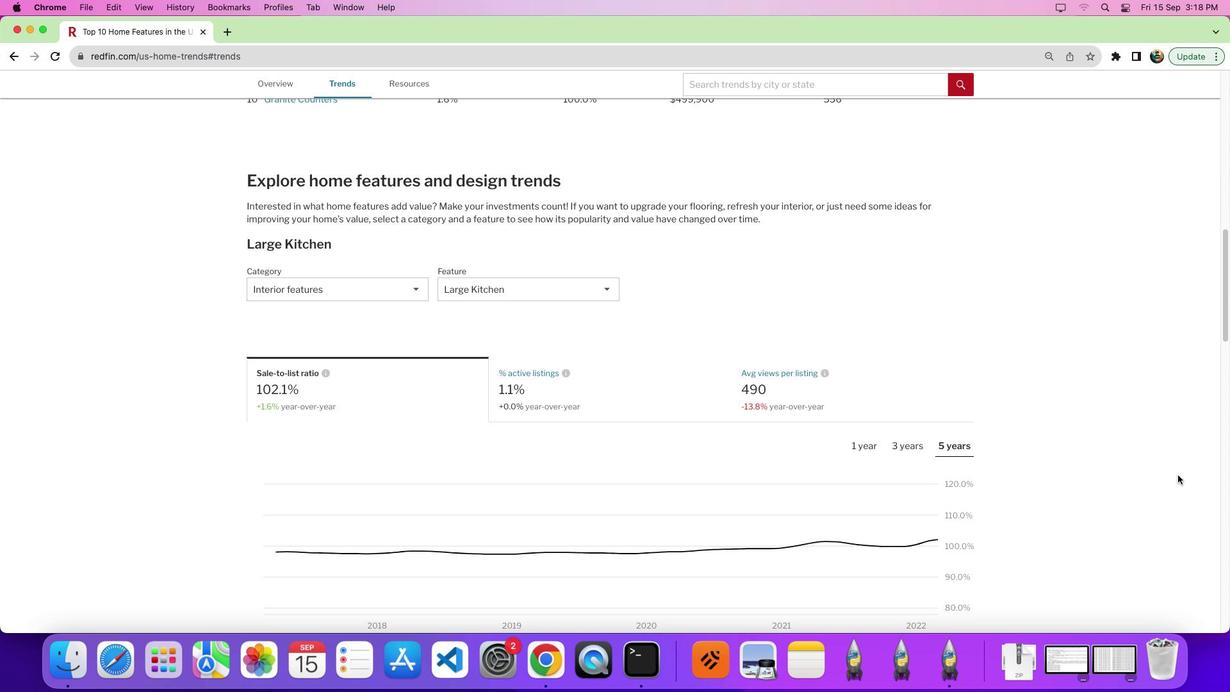 
Action: Mouse scrolled (1179, 476) with delta (1, 0)
Screenshot: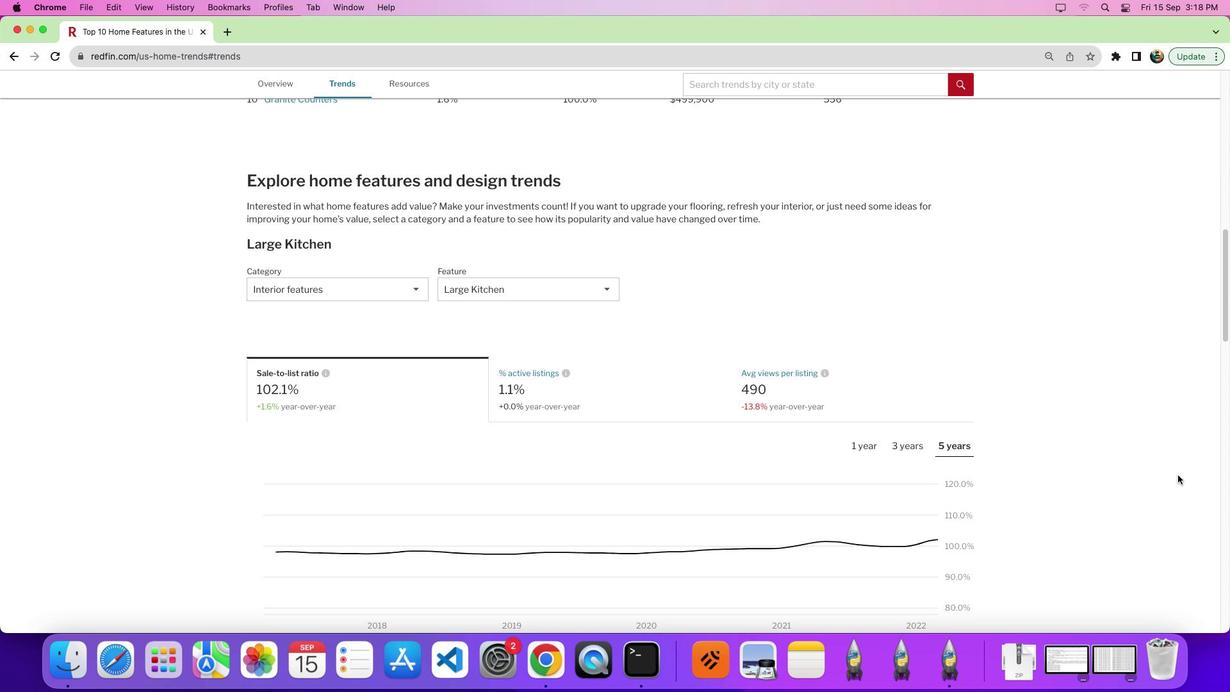 
Action: Mouse moved to (1143, 472)
Screenshot: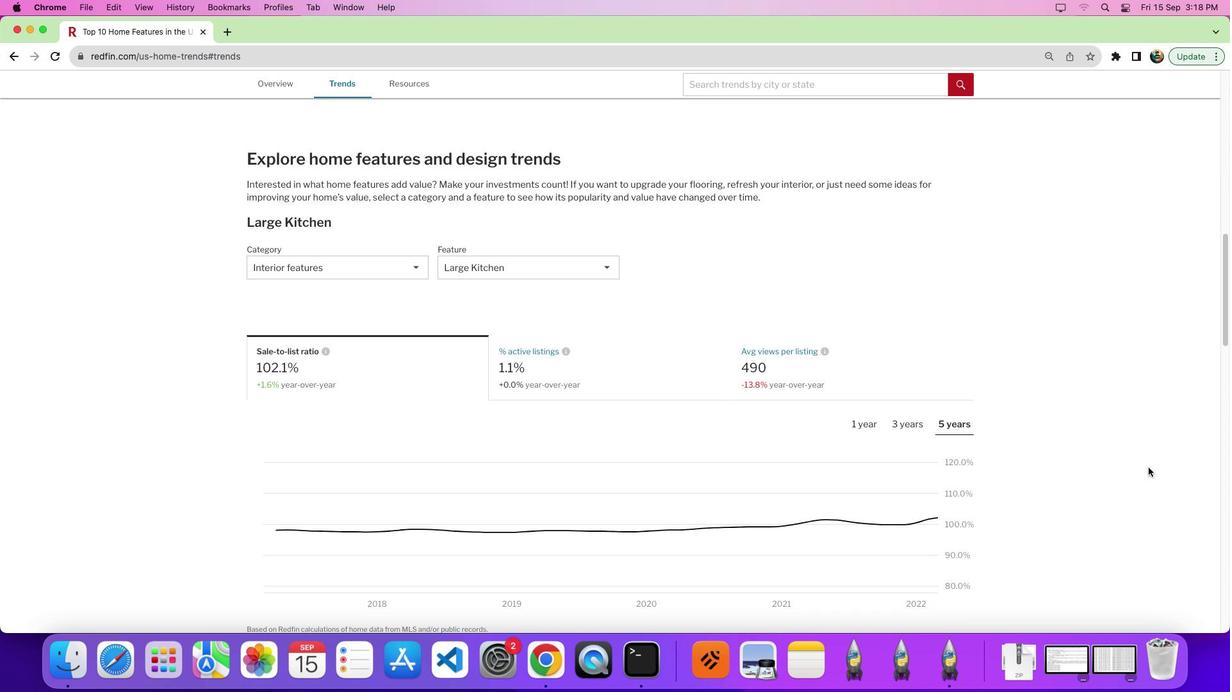 
